 Task: Search one way flight ticket for 2 adults, 4 children and 1 infant on lap in business from Jacksonville: Albert J. Ellis Airport to Indianapolis: Indianapolis International Airport on 8-5-2023. Choice of flights is Alaska. Number of bags: 1 carry on bag. Price is upto 73000. Outbound departure time preference is 15:15.
Action: Mouse moved to (275, 262)
Screenshot: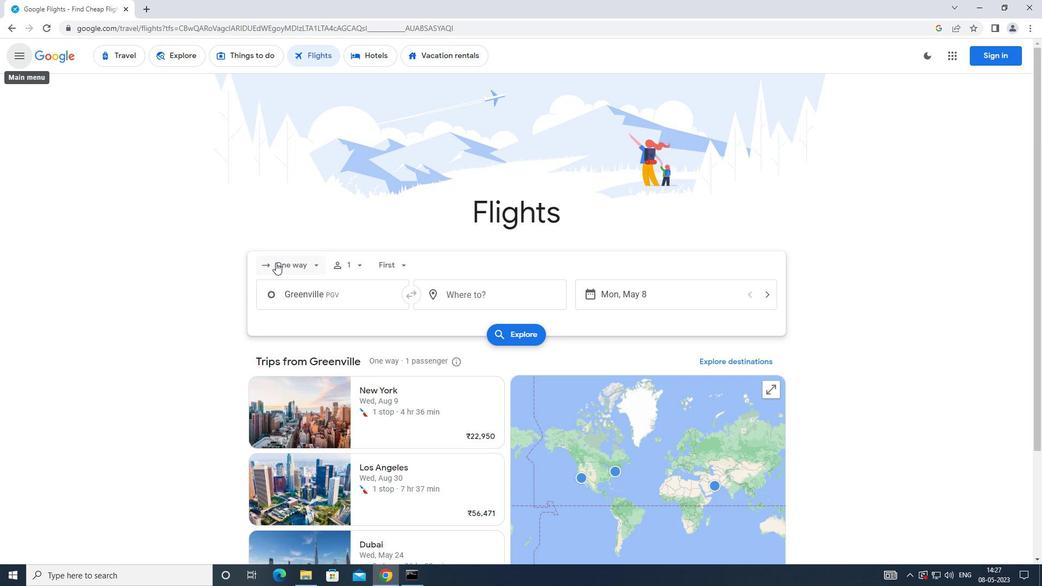 
Action: Mouse pressed left at (275, 262)
Screenshot: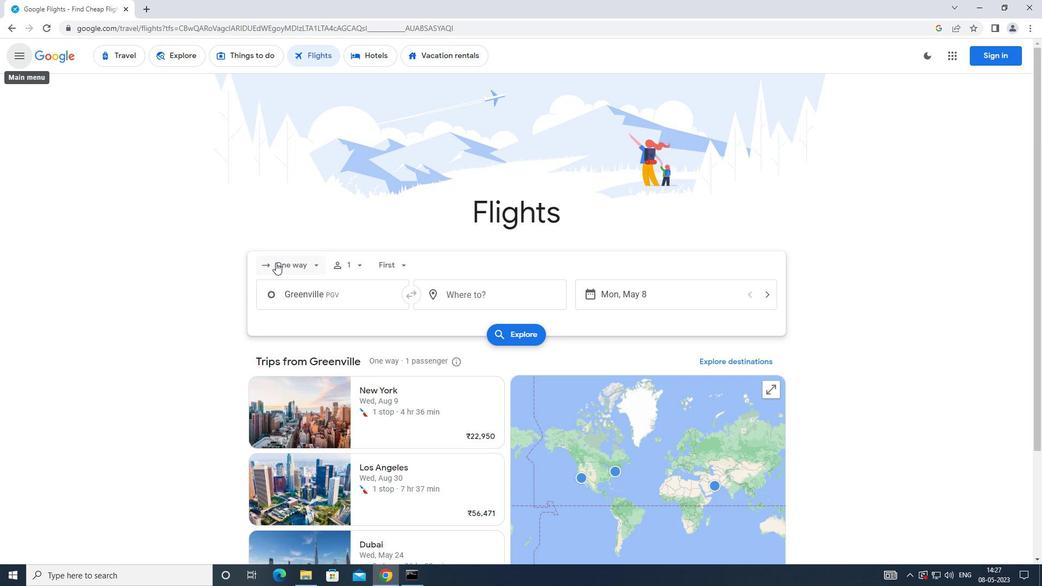 
Action: Mouse moved to (281, 314)
Screenshot: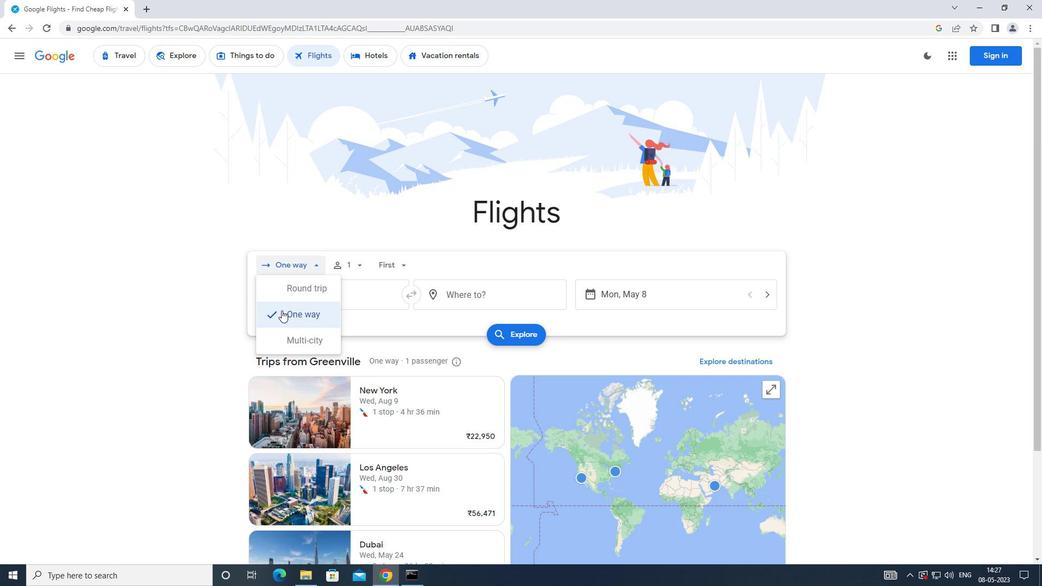 
Action: Mouse pressed left at (281, 314)
Screenshot: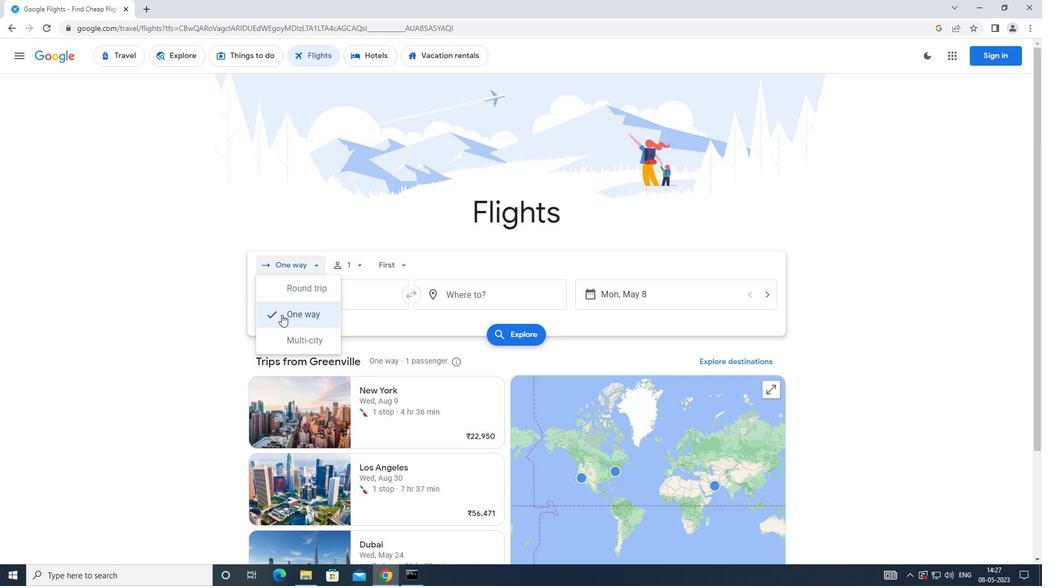 
Action: Mouse moved to (352, 267)
Screenshot: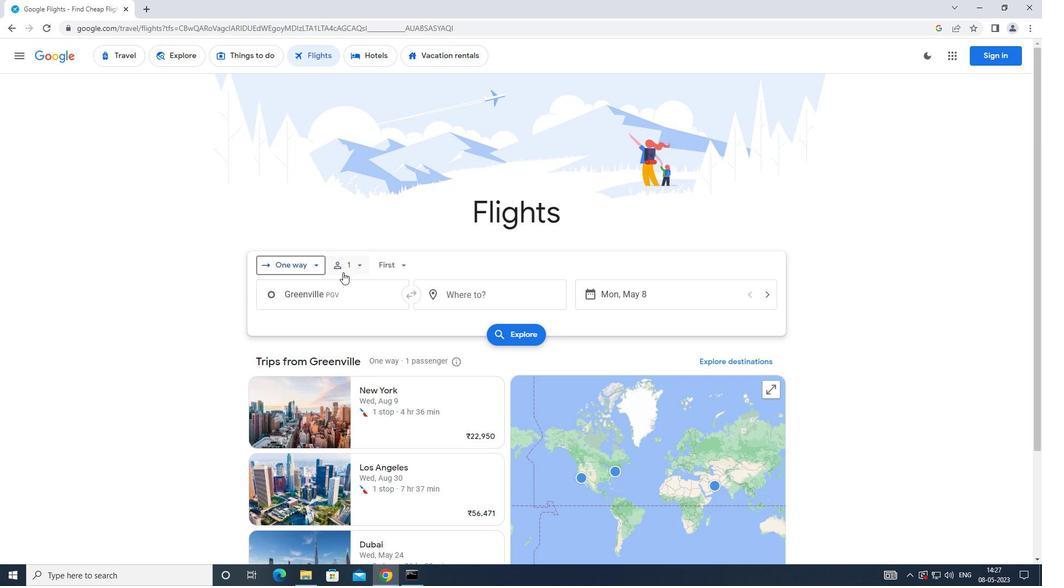 
Action: Mouse pressed left at (352, 267)
Screenshot: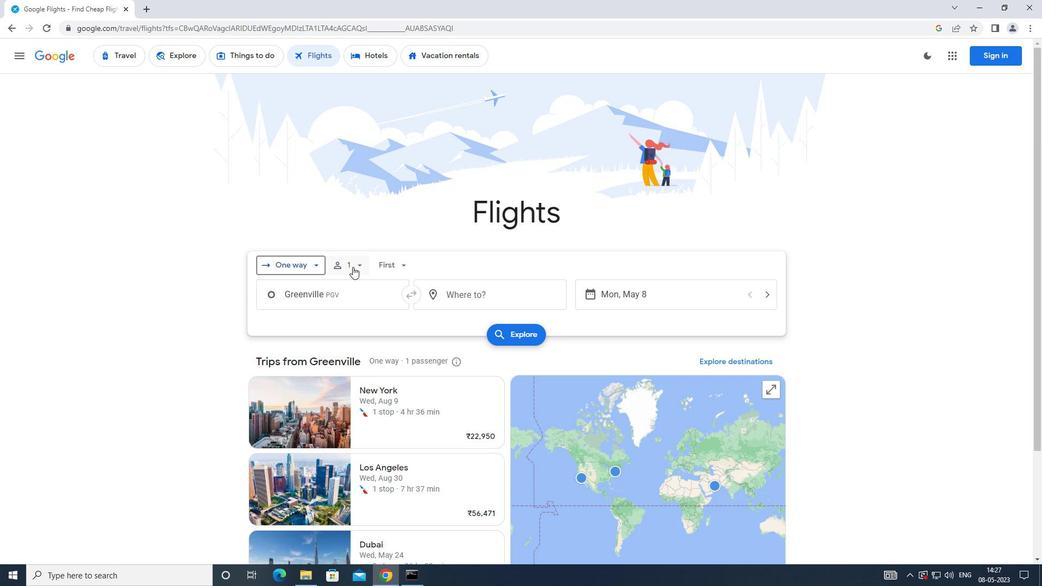 
Action: Mouse moved to (442, 296)
Screenshot: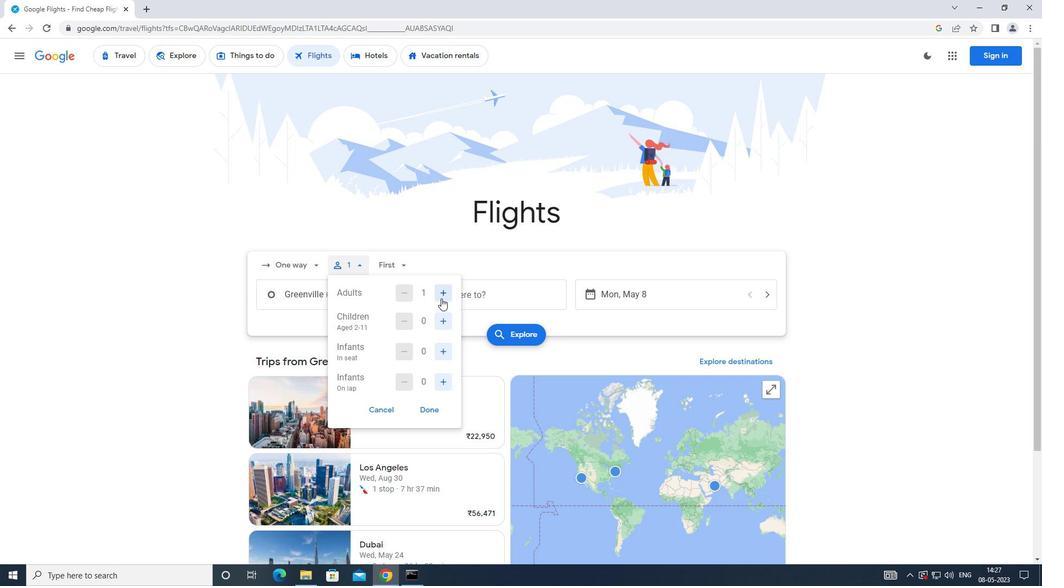 
Action: Mouse pressed left at (442, 296)
Screenshot: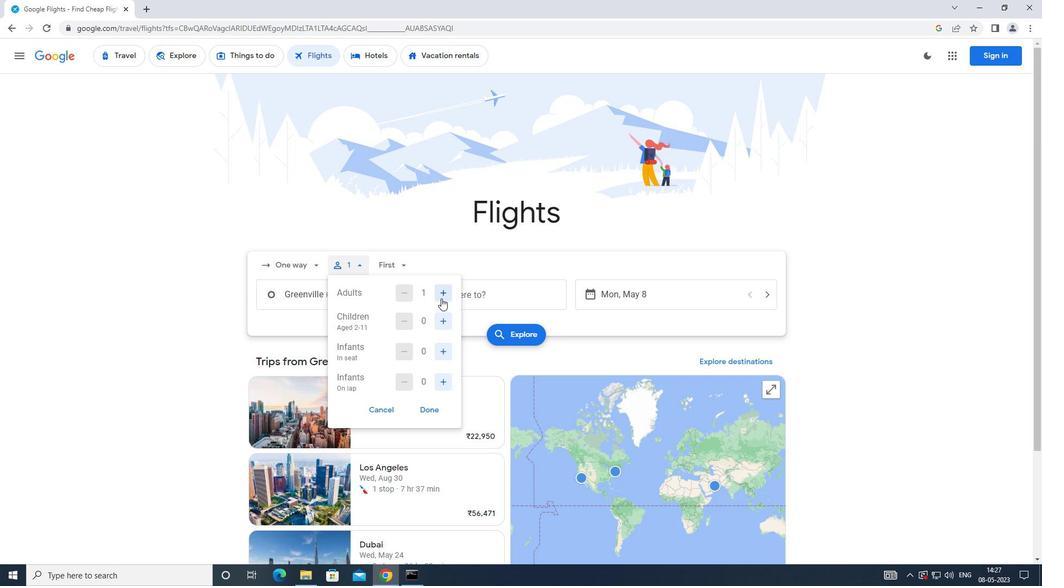 
Action: Mouse moved to (441, 324)
Screenshot: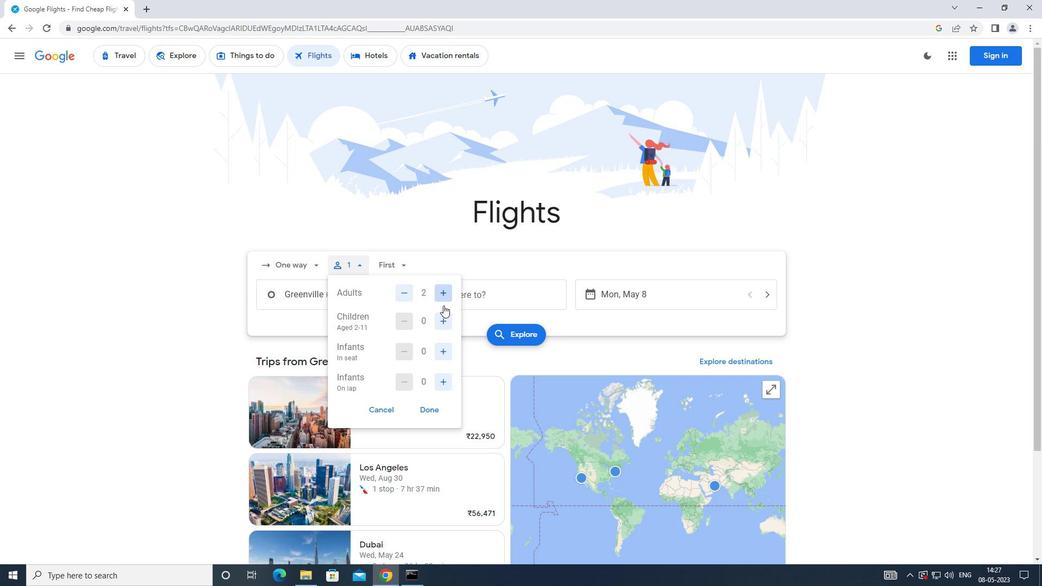 
Action: Mouse pressed left at (441, 324)
Screenshot: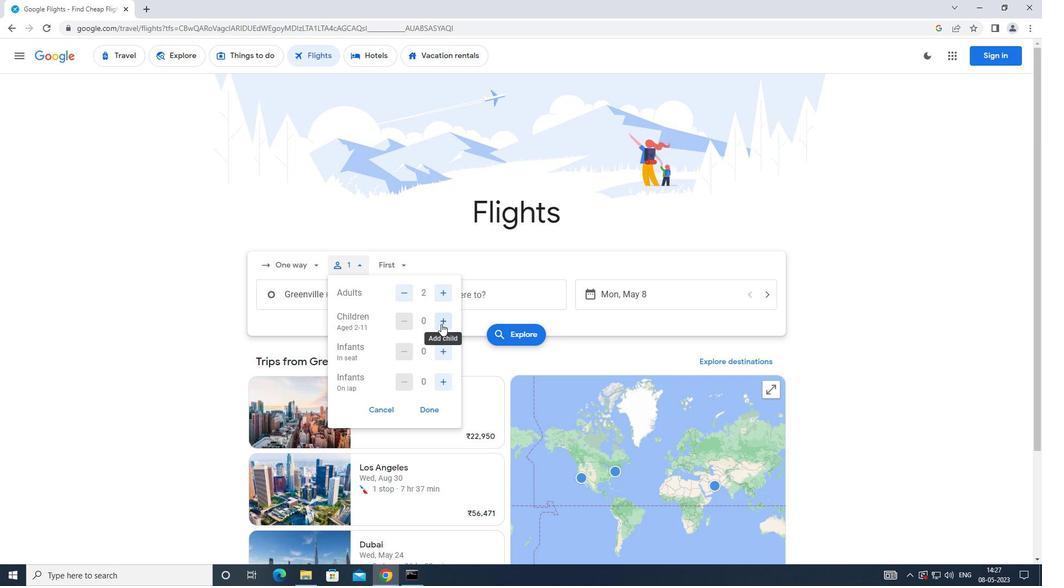 
Action: Mouse pressed left at (441, 324)
Screenshot: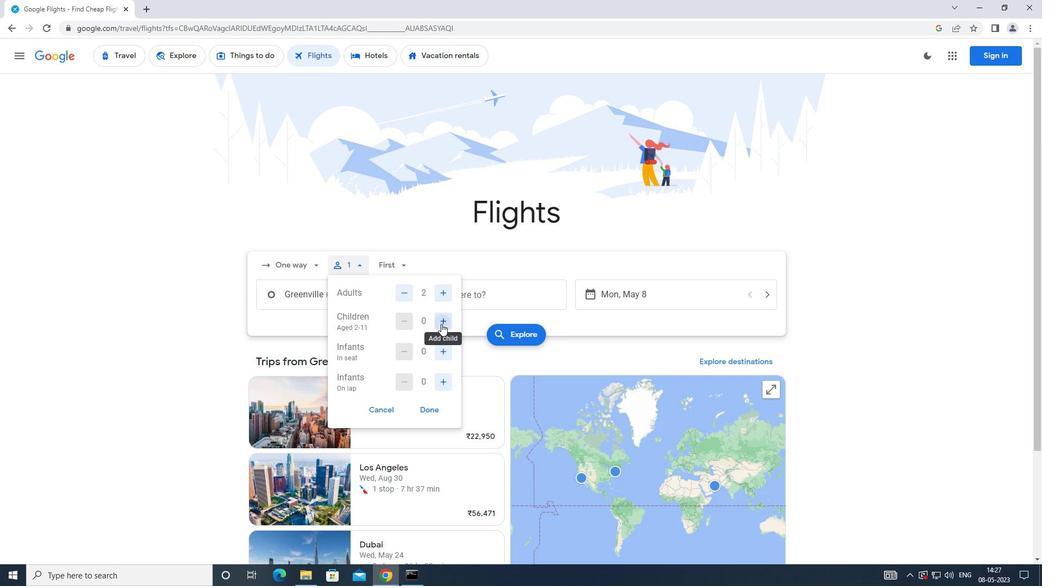 
Action: Mouse pressed left at (441, 324)
Screenshot: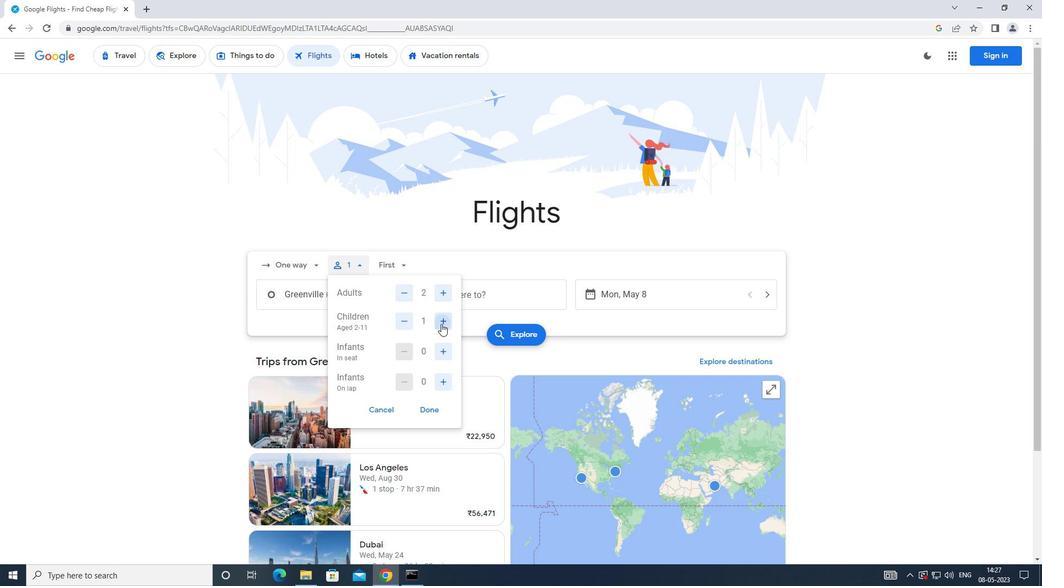
Action: Mouse pressed left at (441, 324)
Screenshot: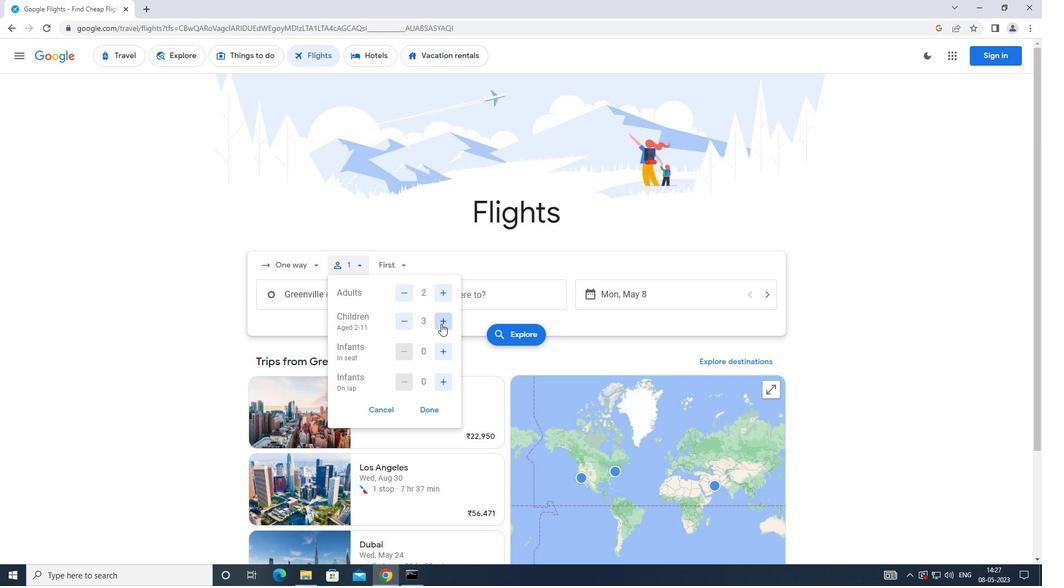 
Action: Mouse moved to (443, 349)
Screenshot: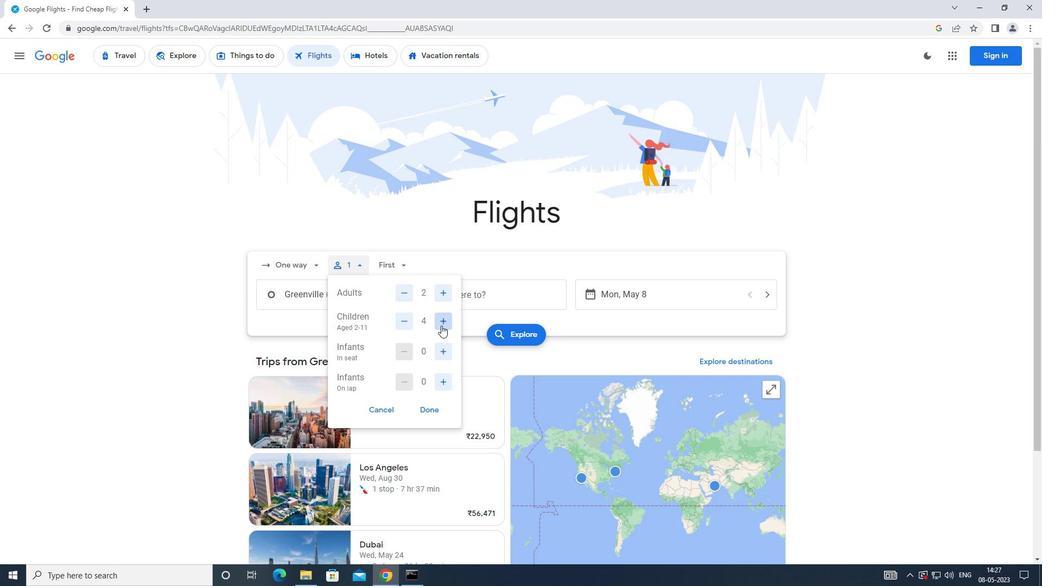 
Action: Mouse pressed left at (443, 349)
Screenshot: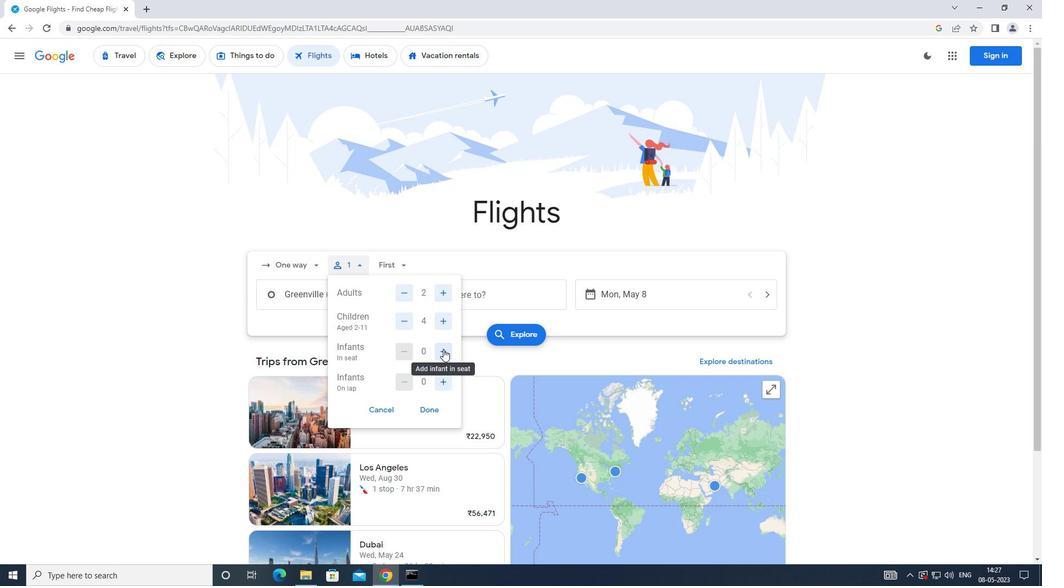 
Action: Mouse moved to (432, 406)
Screenshot: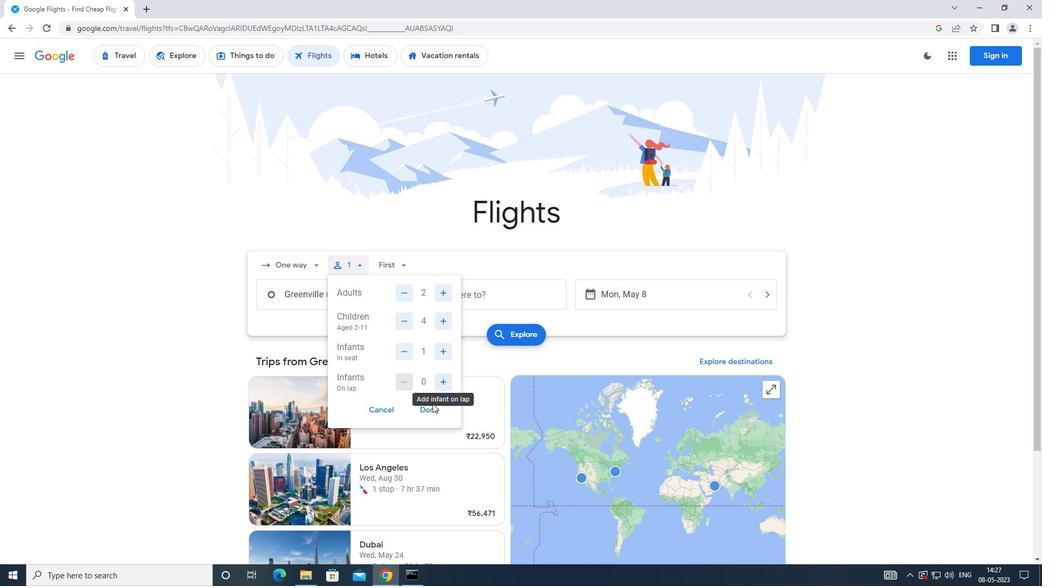 
Action: Mouse pressed left at (432, 406)
Screenshot: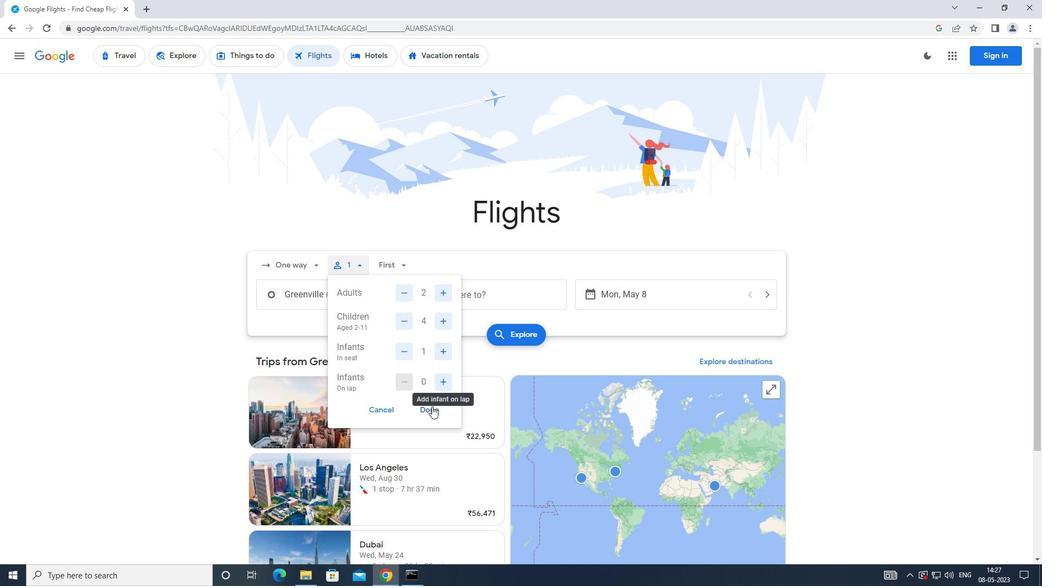 
Action: Mouse moved to (394, 273)
Screenshot: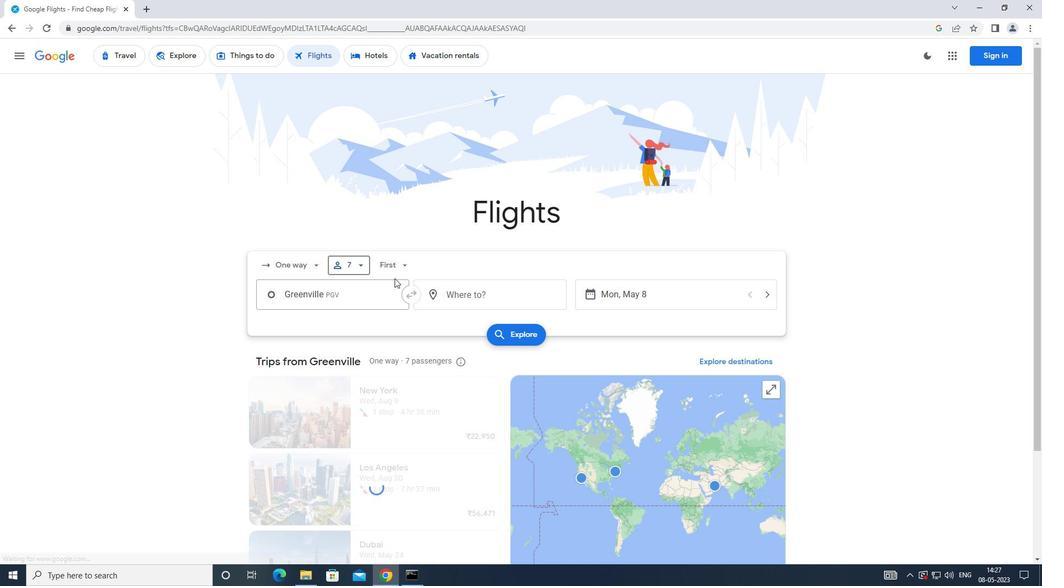 
Action: Mouse pressed left at (394, 273)
Screenshot: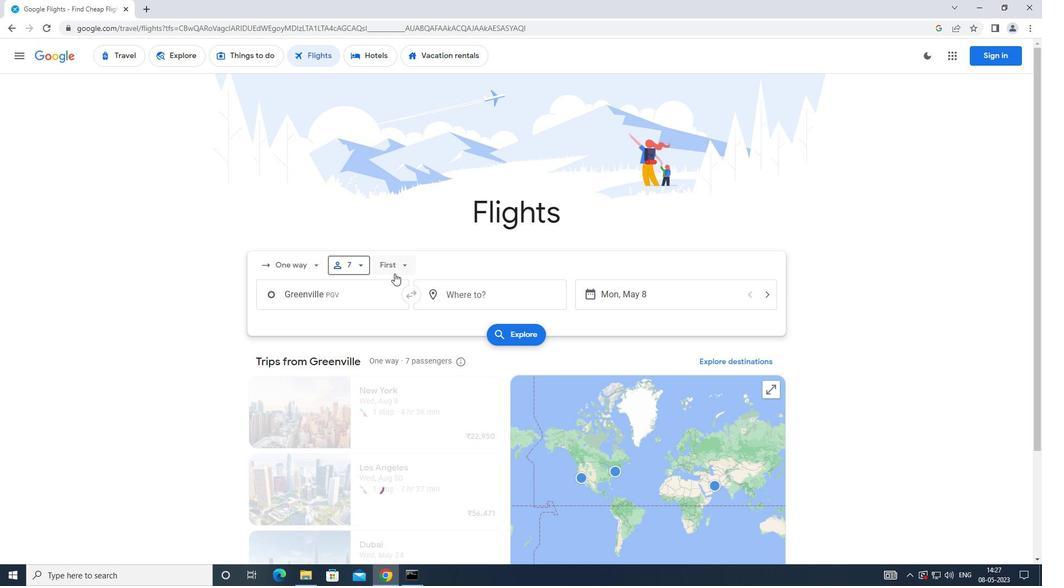 
Action: Mouse moved to (407, 344)
Screenshot: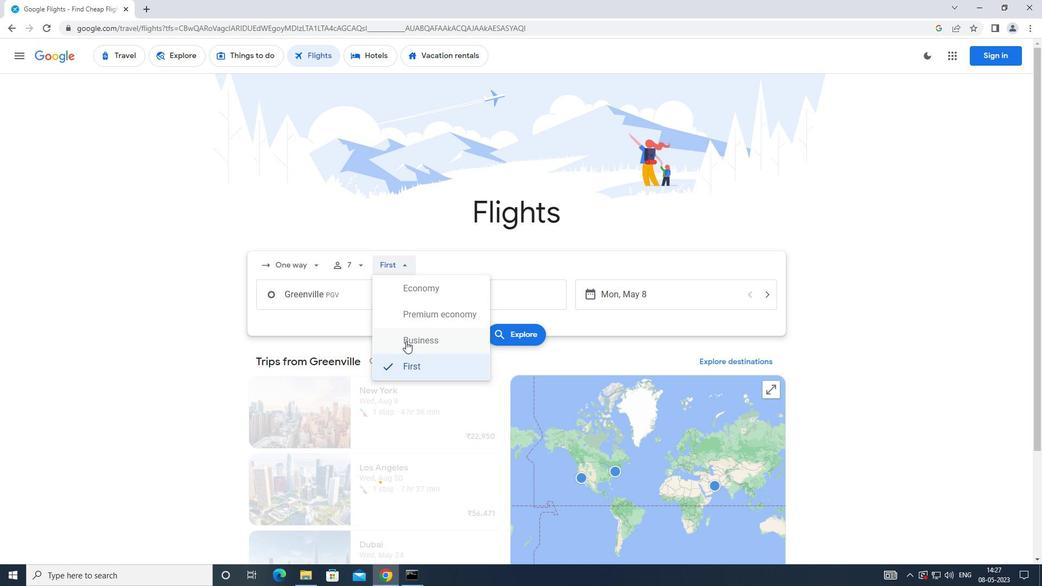 
Action: Mouse pressed left at (407, 344)
Screenshot: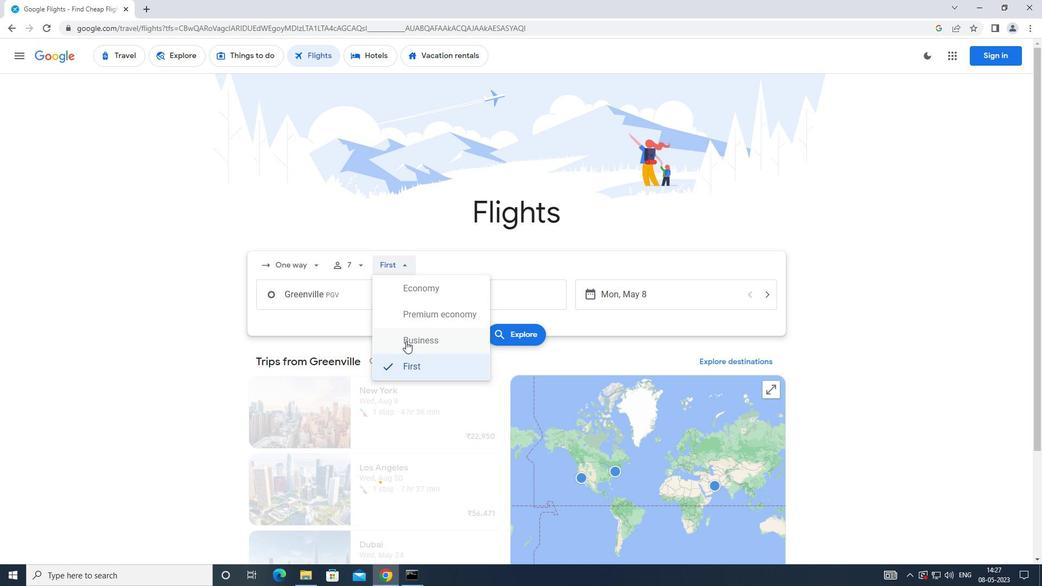 
Action: Mouse moved to (364, 300)
Screenshot: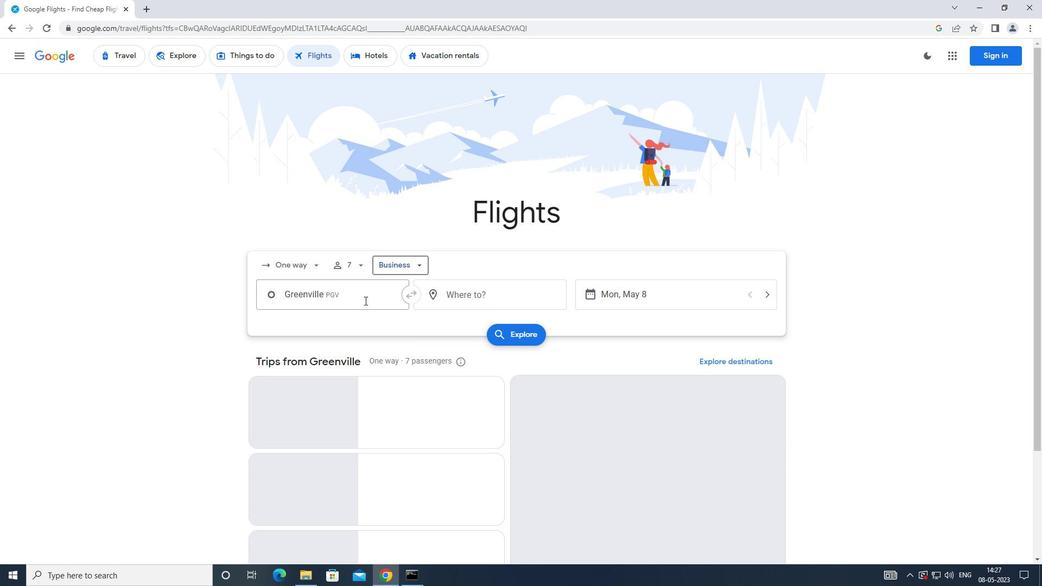 
Action: Mouse pressed left at (364, 300)
Screenshot: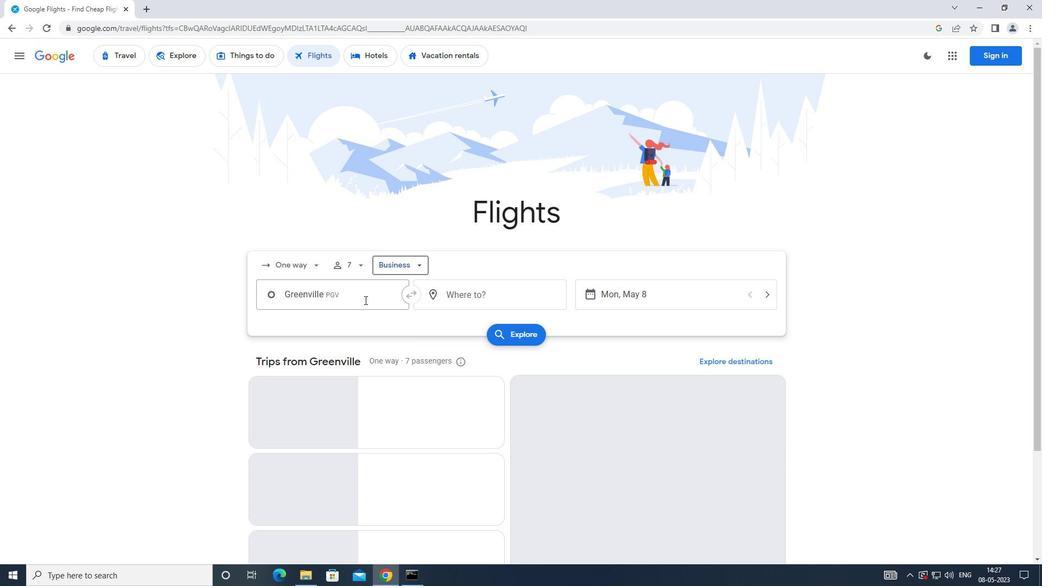 
Action: Key pressed <Key.caps_lock>a<Key.caps_lock>lbert<Key.space><Key.caps_lock>j<Key.caps_lock>.
Screenshot: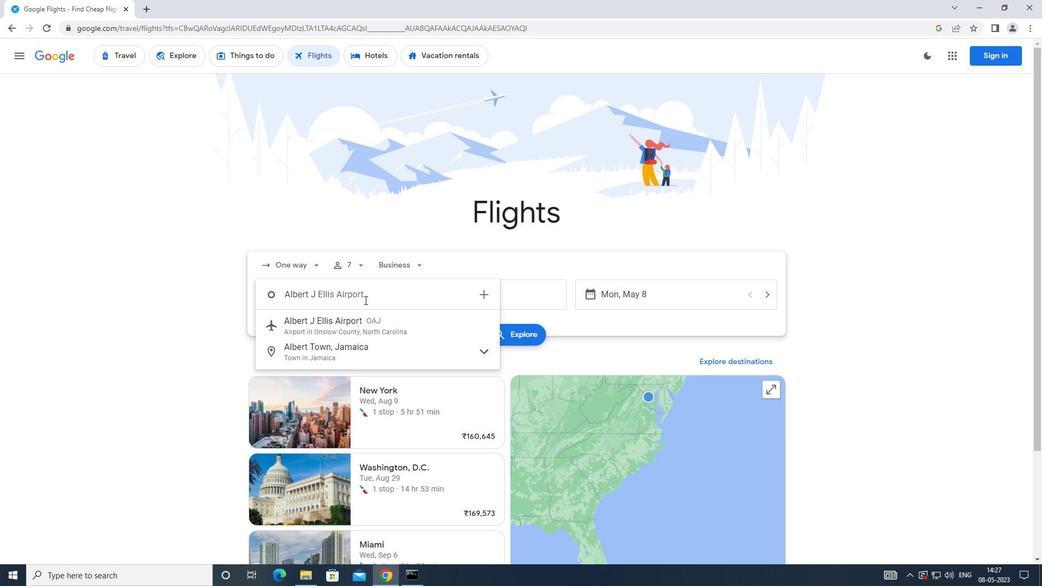 
Action: Mouse moved to (361, 320)
Screenshot: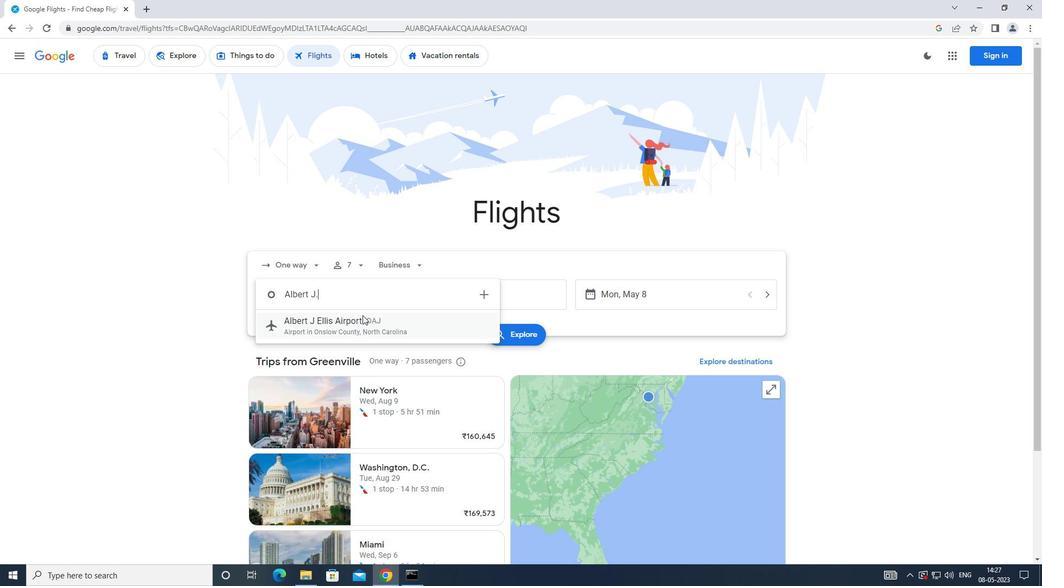 
Action: Mouse pressed left at (361, 320)
Screenshot: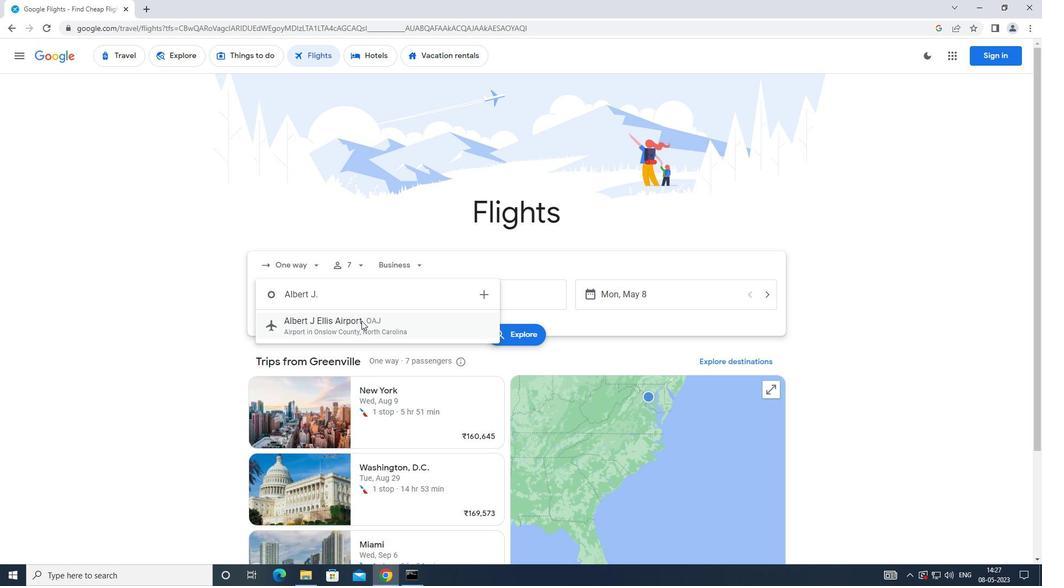 
Action: Mouse moved to (445, 287)
Screenshot: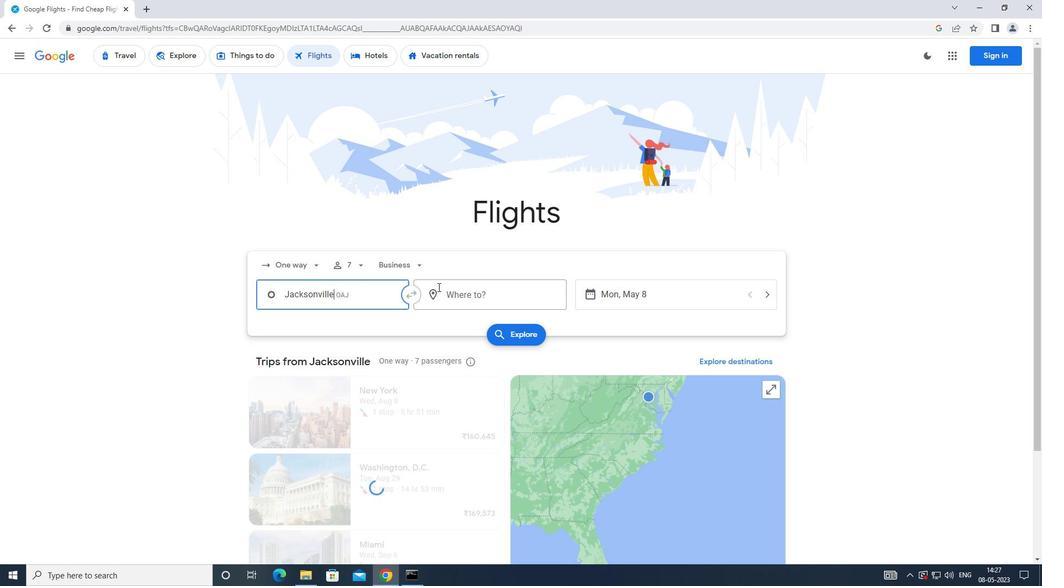 
Action: Mouse pressed left at (445, 287)
Screenshot: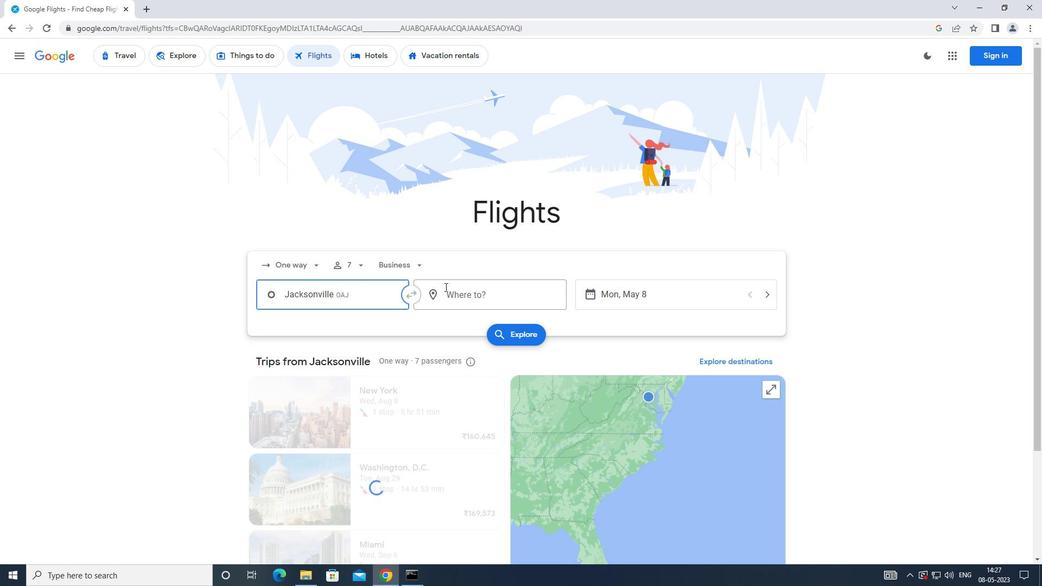 
Action: Mouse moved to (422, 317)
Screenshot: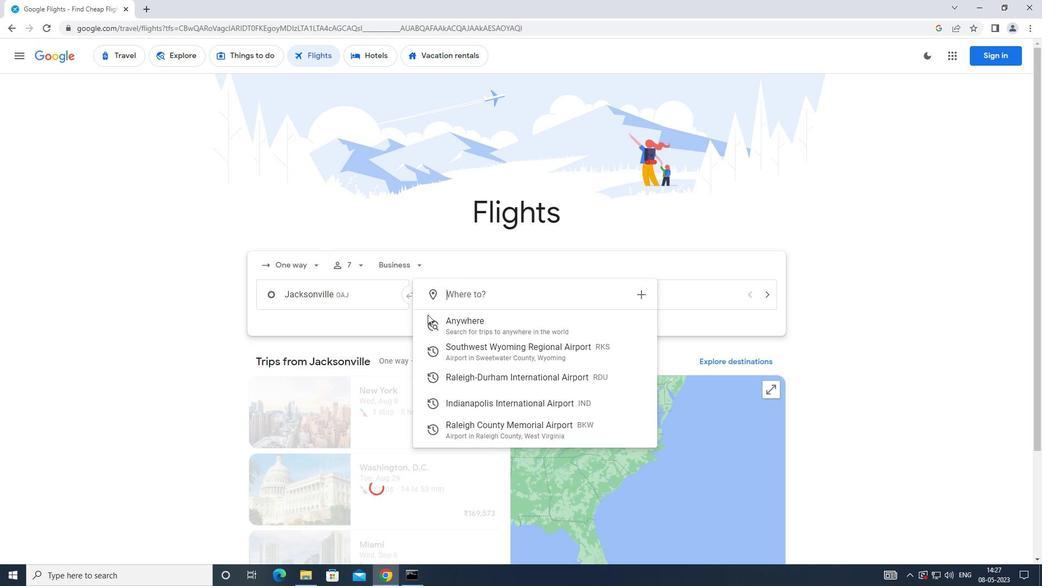 
Action: Key pressed <Key.caps_lock>i<Key.caps_lock>ndianapolis
Screenshot: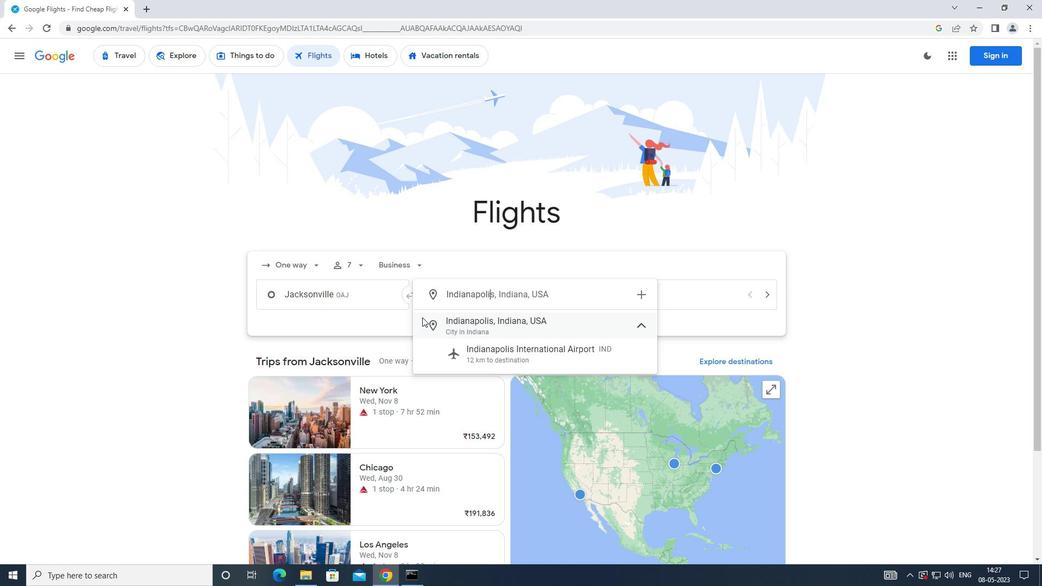 
Action: Mouse moved to (465, 351)
Screenshot: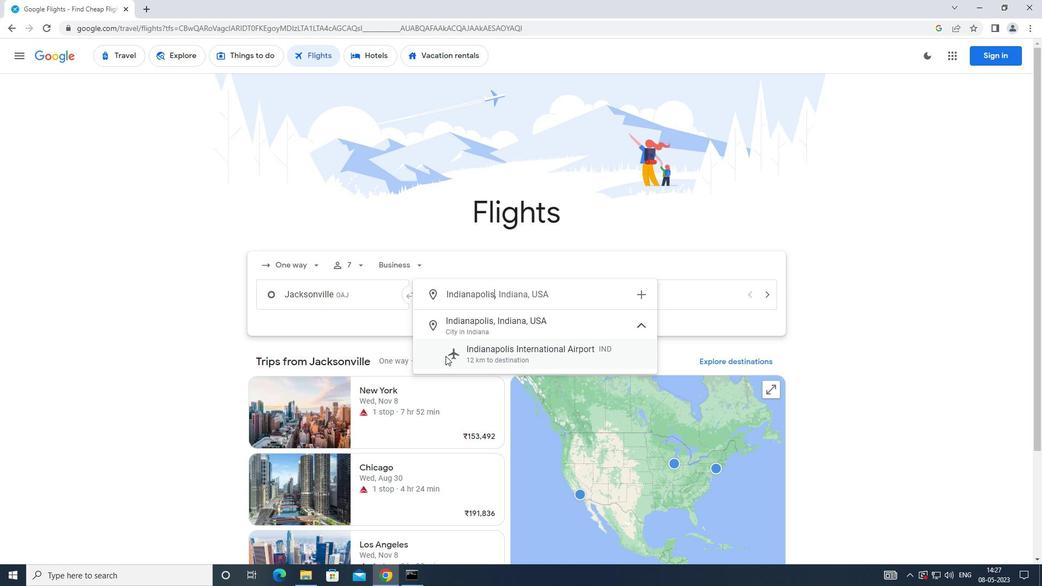 
Action: Mouse pressed left at (465, 351)
Screenshot: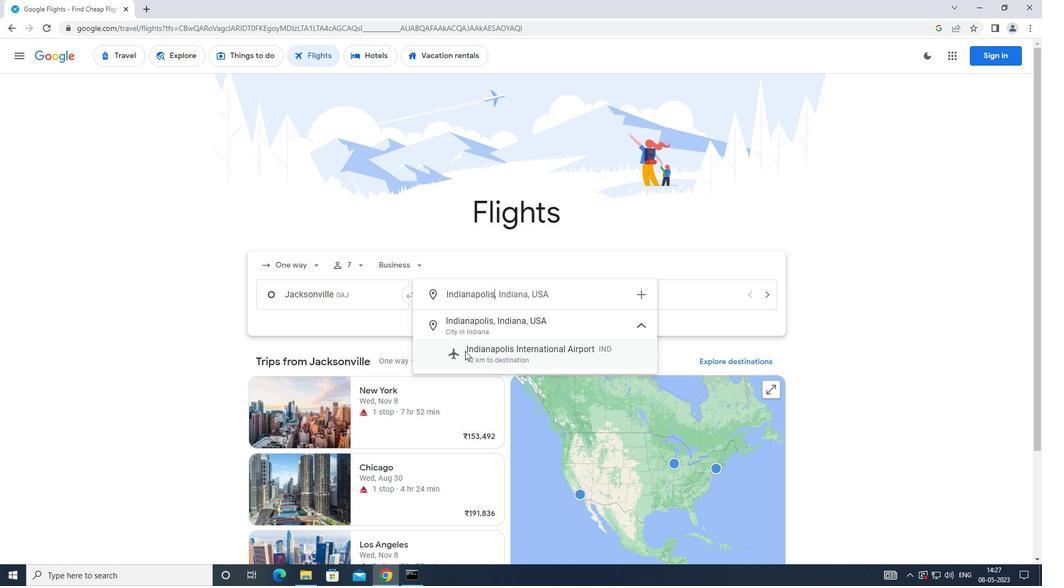 
Action: Mouse moved to (637, 299)
Screenshot: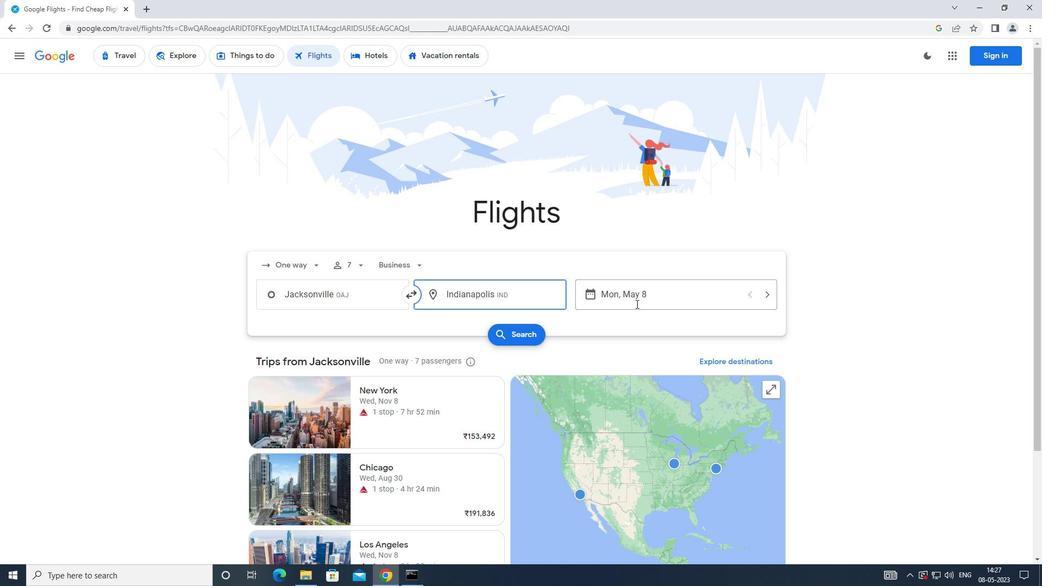 
Action: Mouse pressed left at (637, 299)
Screenshot: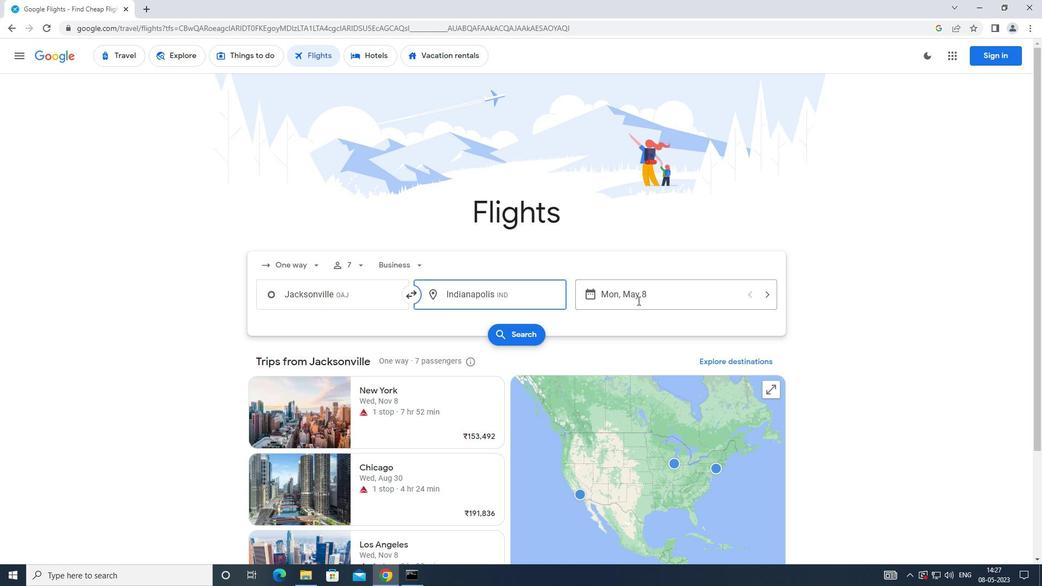 
Action: Mouse moved to (417, 395)
Screenshot: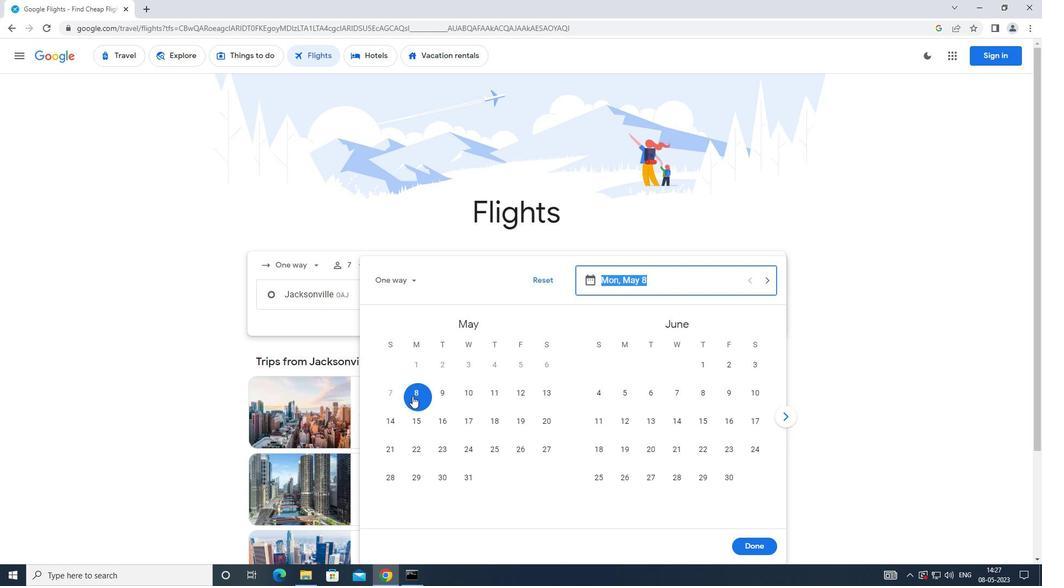 
Action: Mouse pressed left at (417, 395)
Screenshot: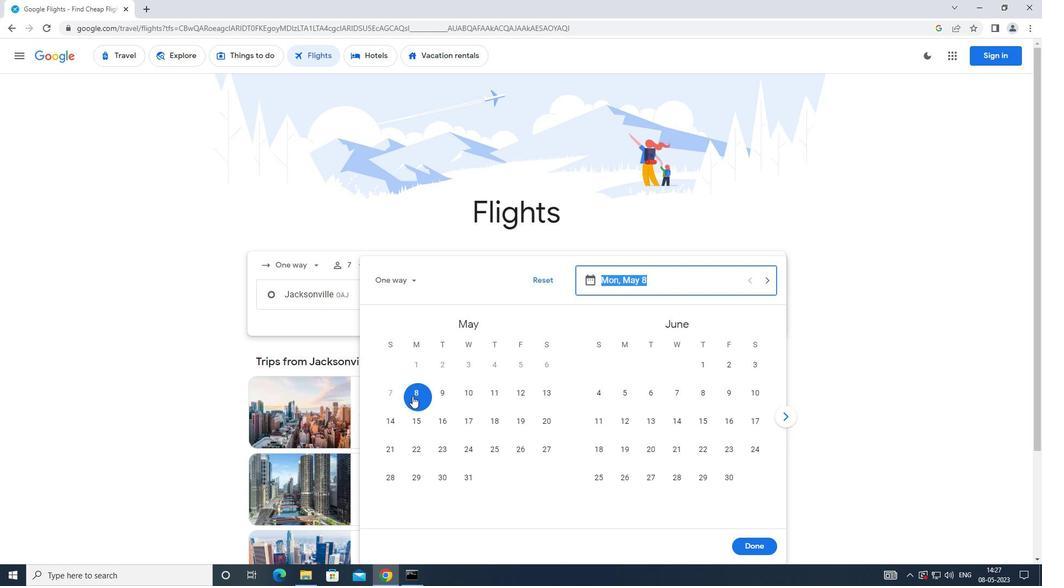 
Action: Mouse moved to (744, 547)
Screenshot: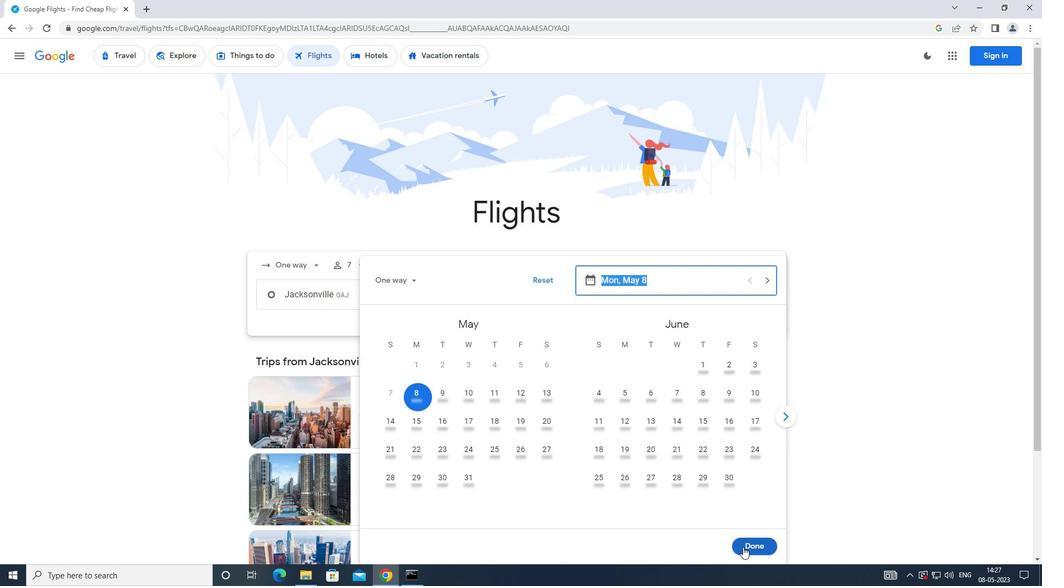 
Action: Mouse pressed left at (744, 547)
Screenshot: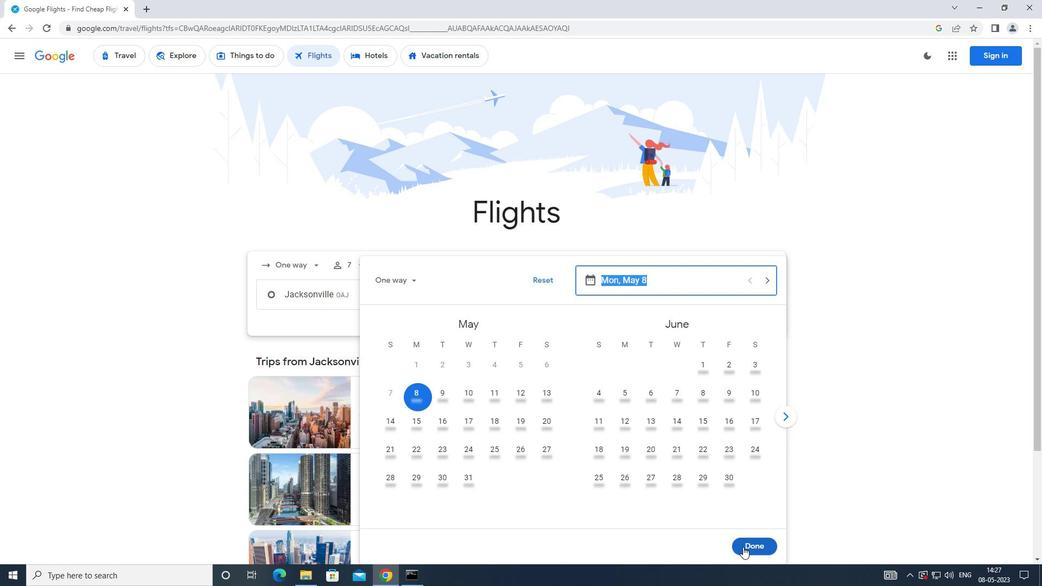 
Action: Mouse moved to (523, 333)
Screenshot: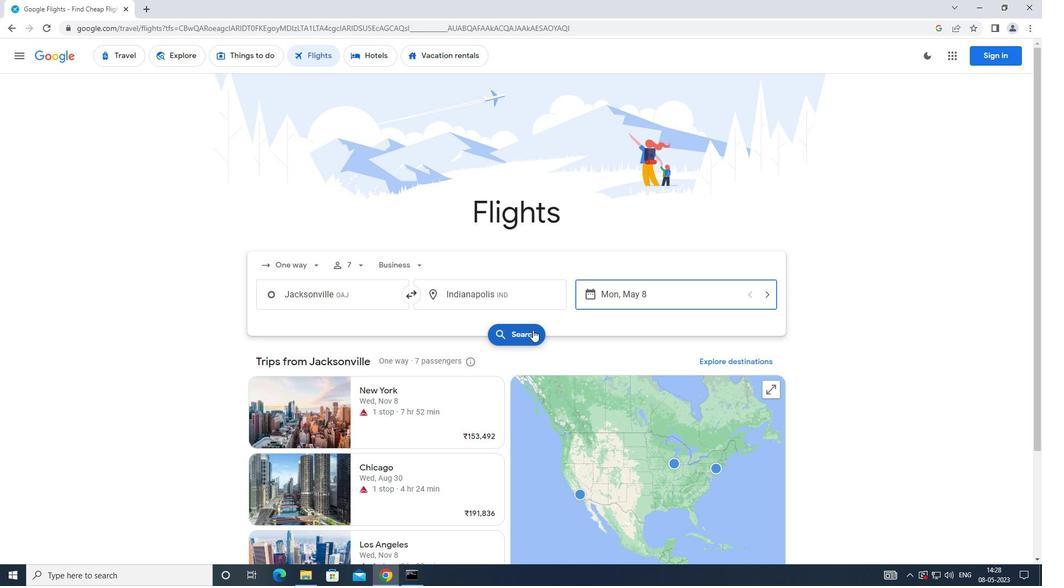 
Action: Mouse pressed left at (523, 333)
Screenshot: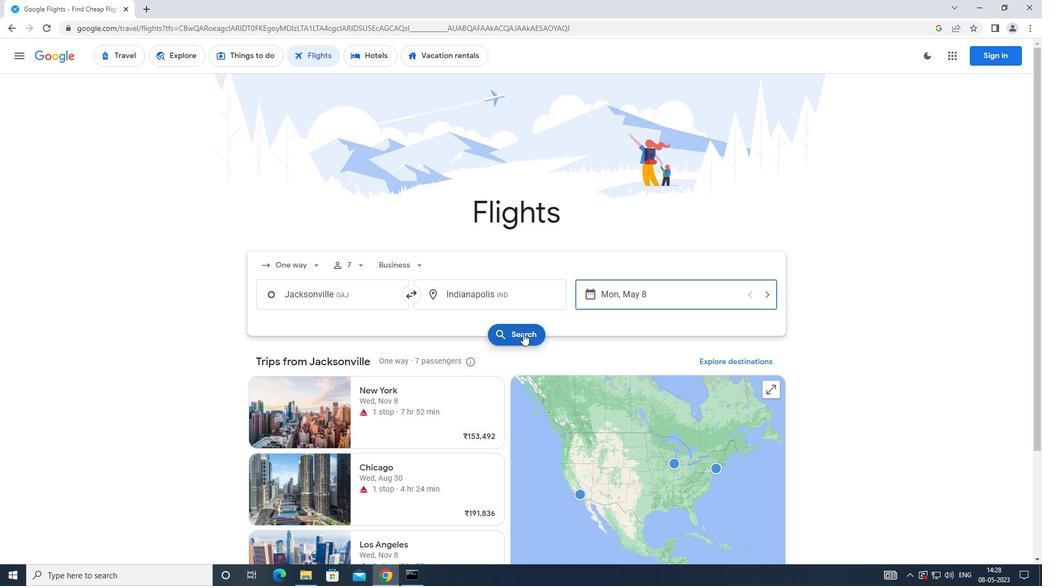 
Action: Mouse moved to (285, 158)
Screenshot: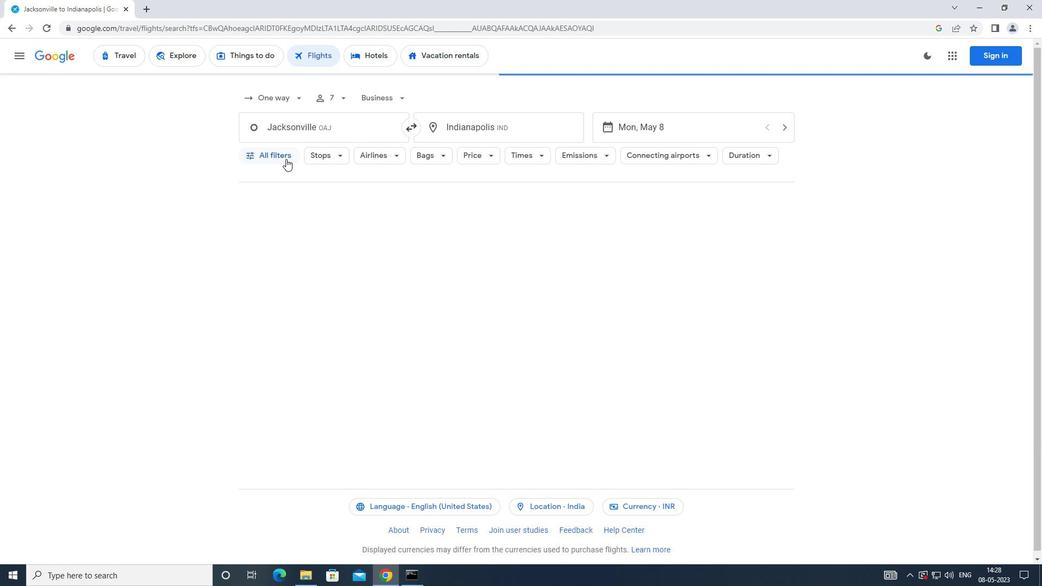 
Action: Mouse pressed left at (285, 158)
Screenshot: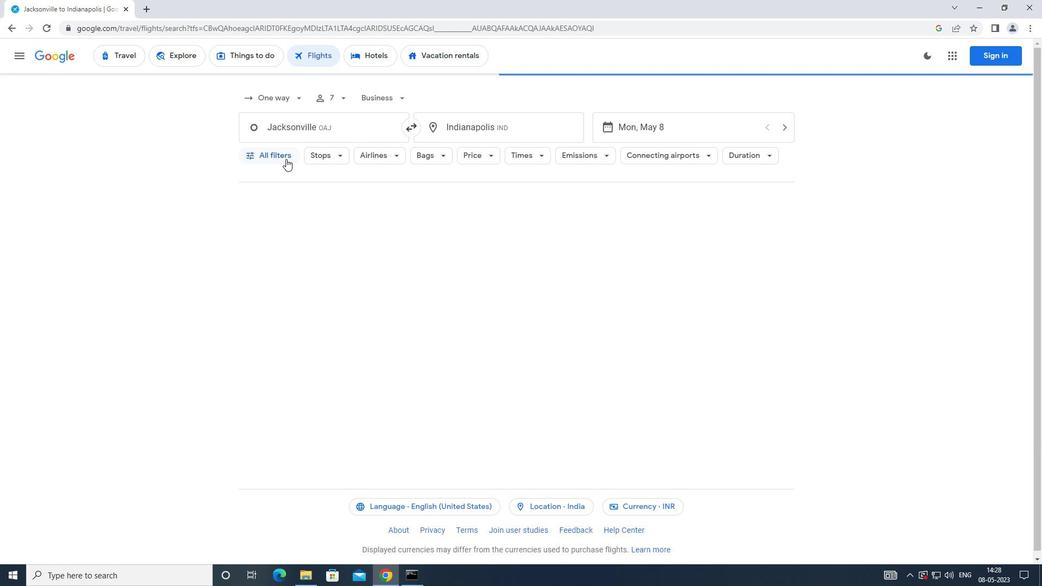 
Action: Mouse moved to (398, 380)
Screenshot: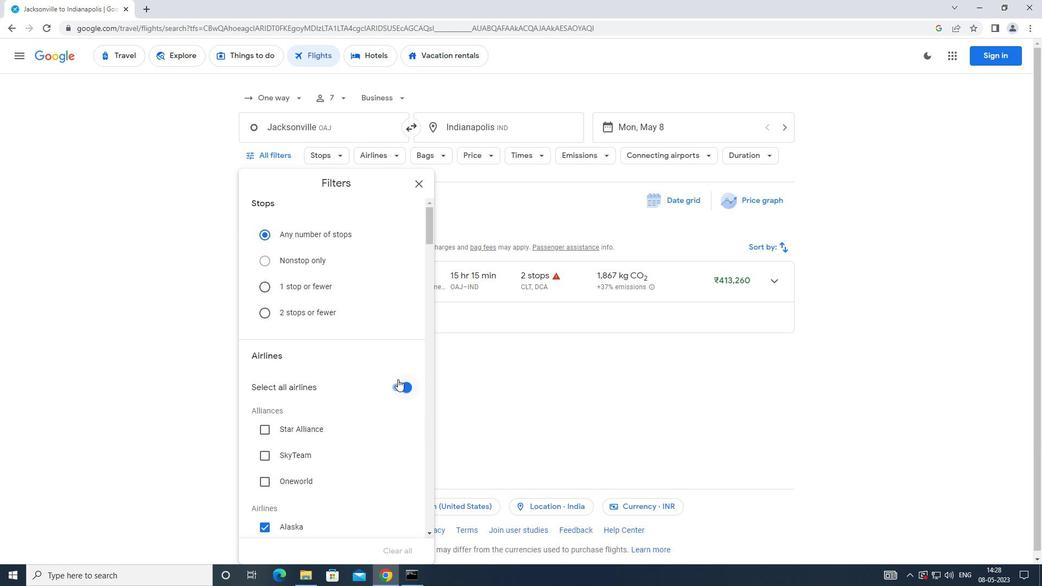 
Action: Mouse pressed left at (398, 380)
Screenshot: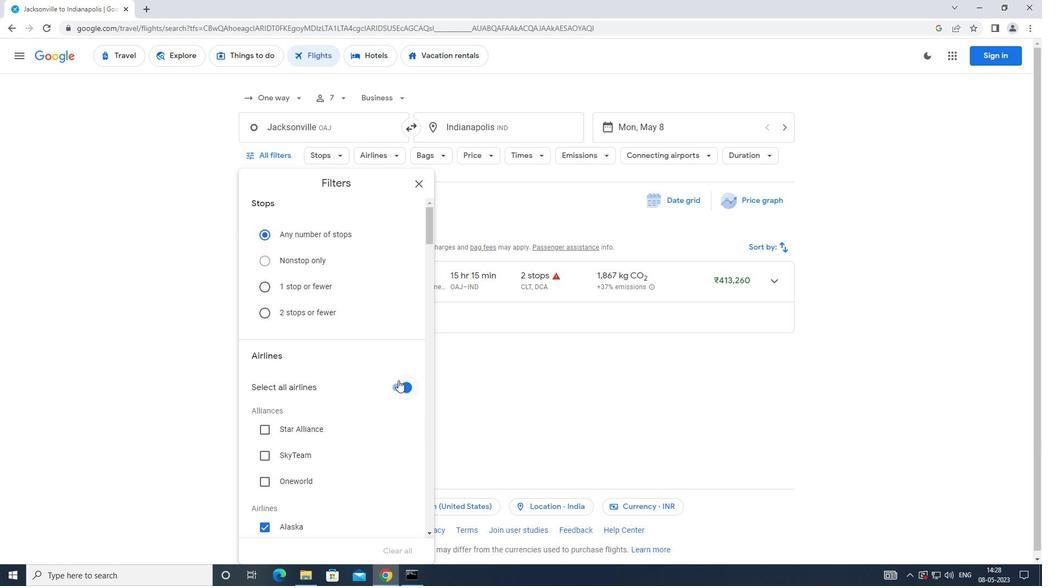 
Action: Mouse moved to (399, 388)
Screenshot: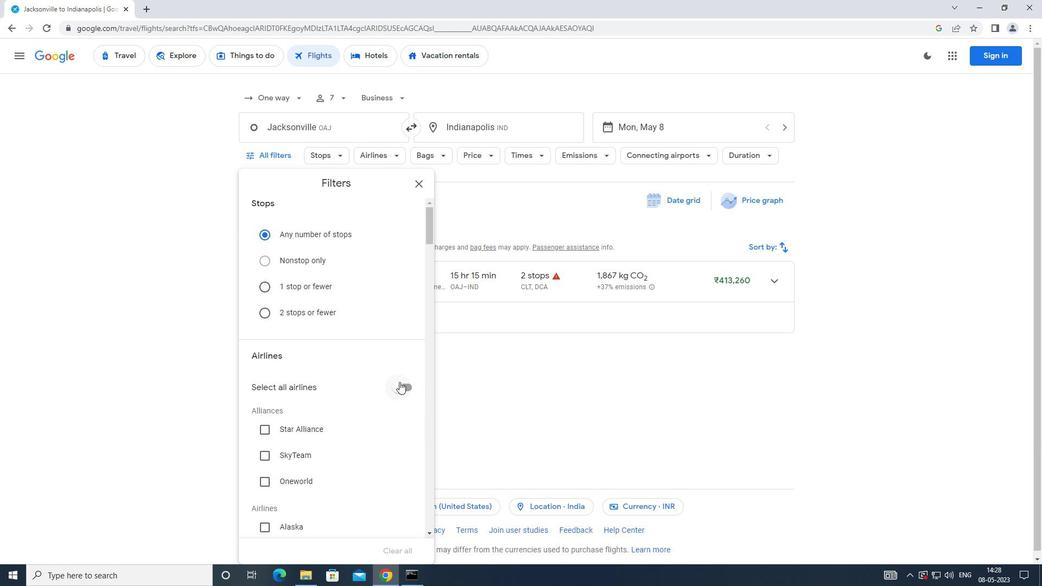
Action: Mouse scrolled (399, 387) with delta (0, 0)
Screenshot: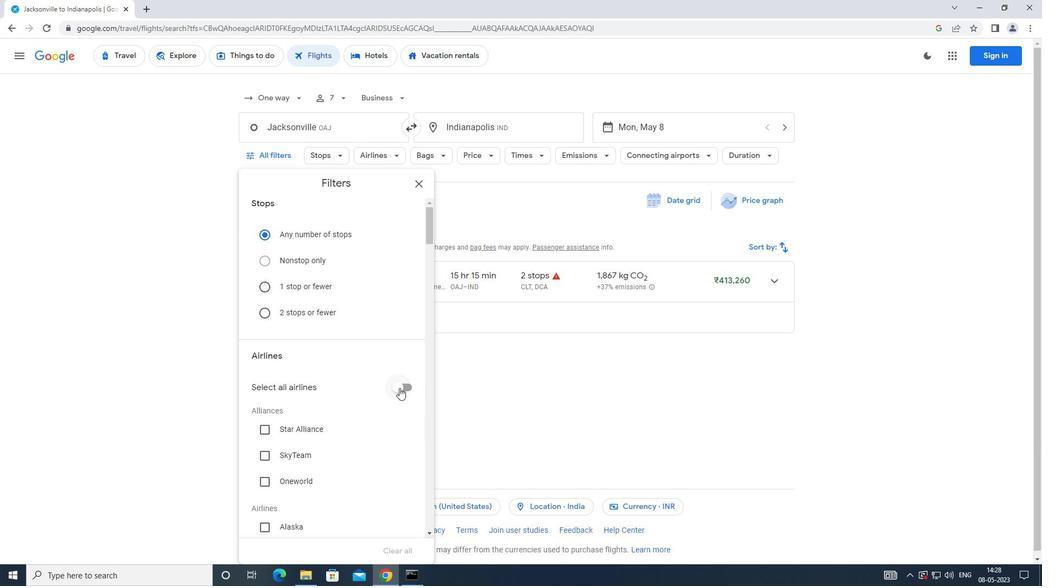 
Action: Mouse scrolled (399, 387) with delta (0, 0)
Screenshot: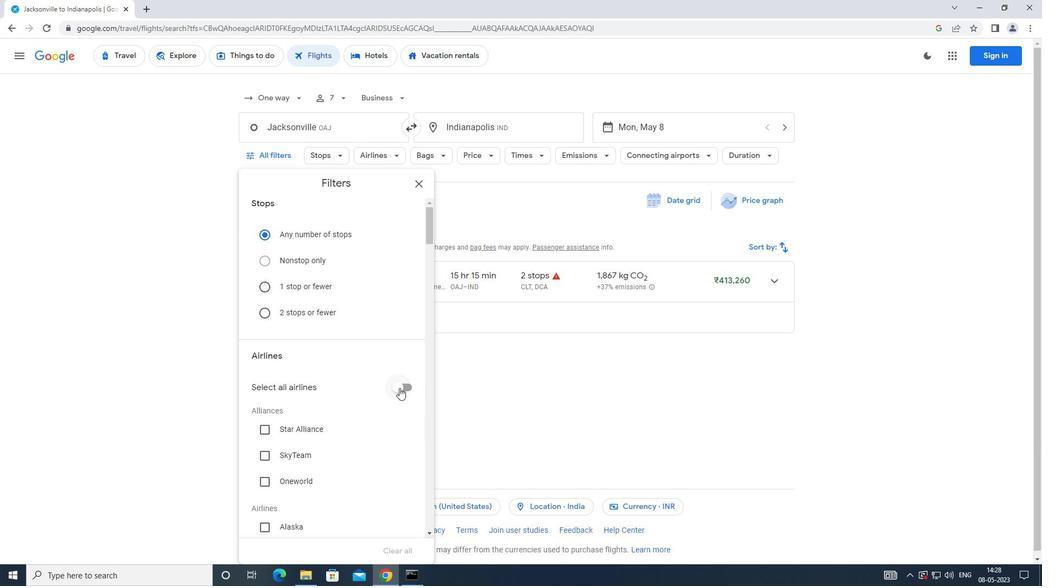 
Action: Mouse scrolled (399, 387) with delta (0, 0)
Screenshot: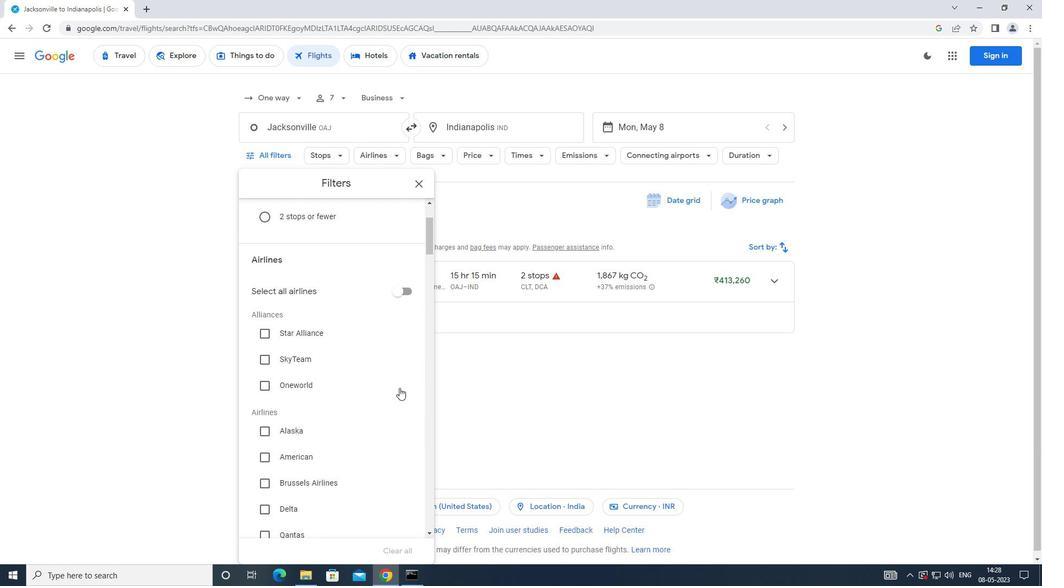 
Action: Mouse moved to (270, 360)
Screenshot: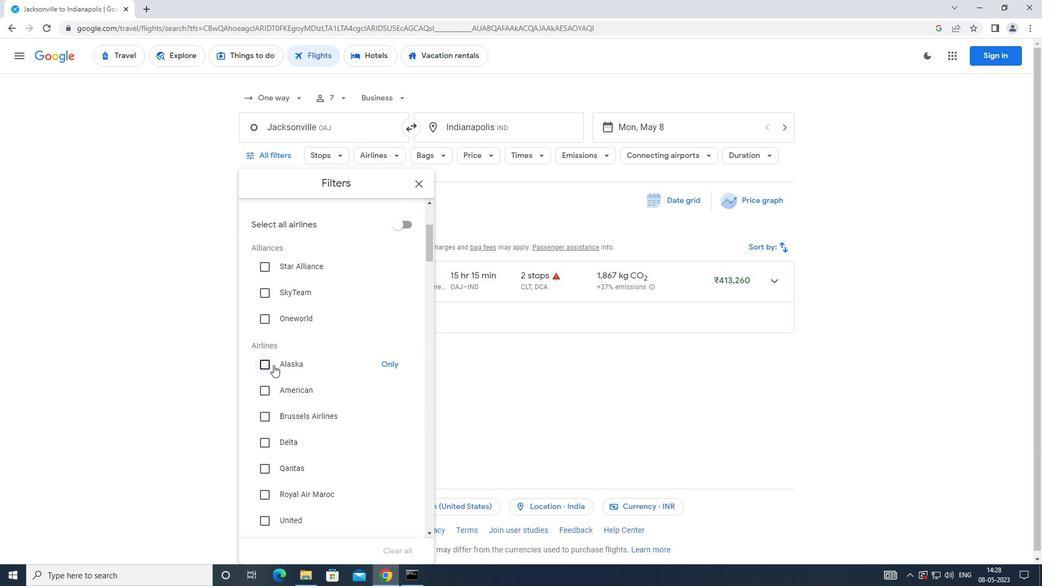 
Action: Mouse pressed left at (270, 360)
Screenshot: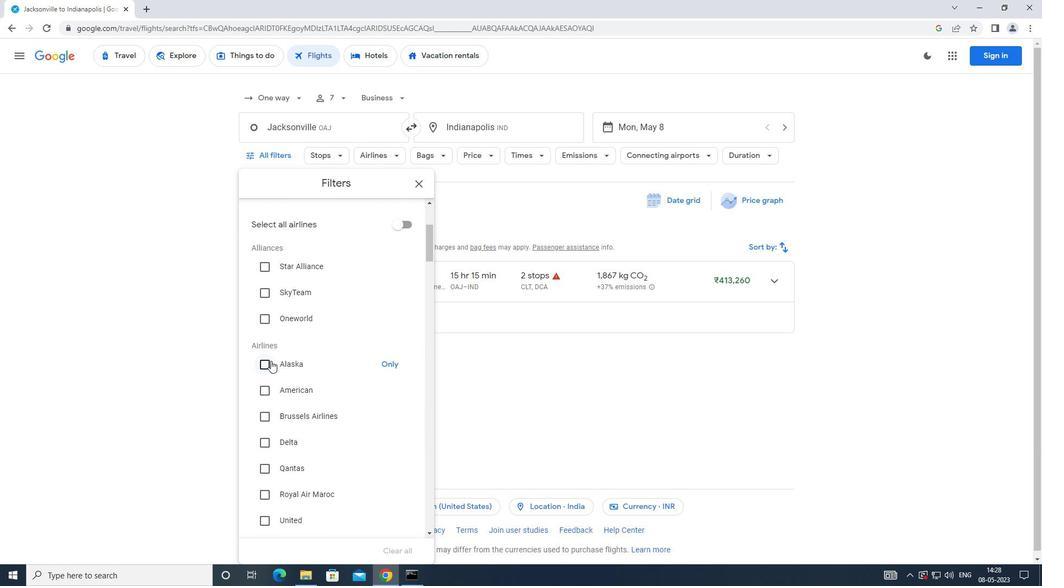 
Action: Mouse moved to (327, 365)
Screenshot: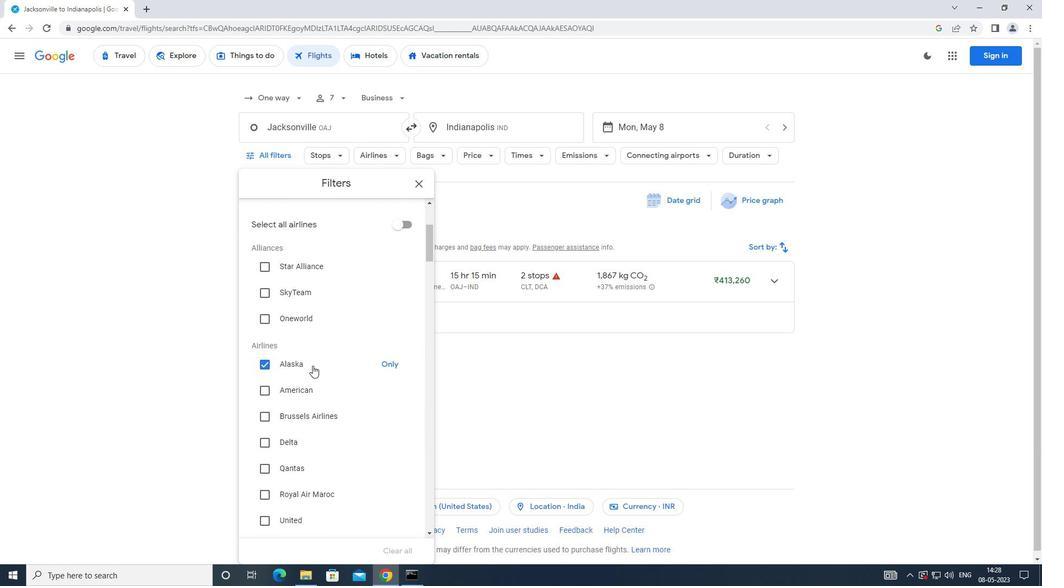 
Action: Mouse scrolled (327, 364) with delta (0, 0)
Screenshot: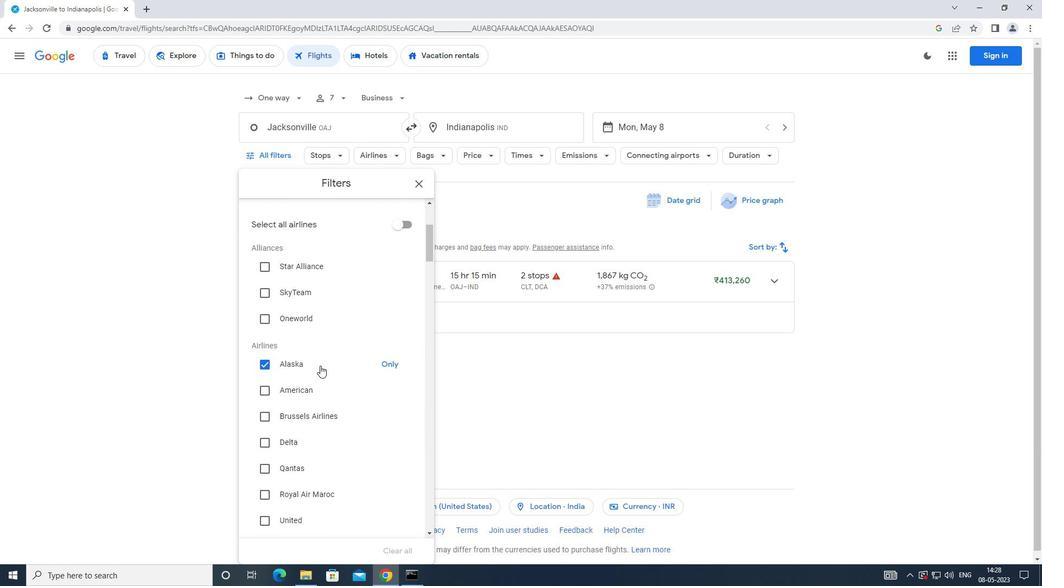 
Action: Mouse scrolled (327, 364) with delta (0, 0)
Screenshot: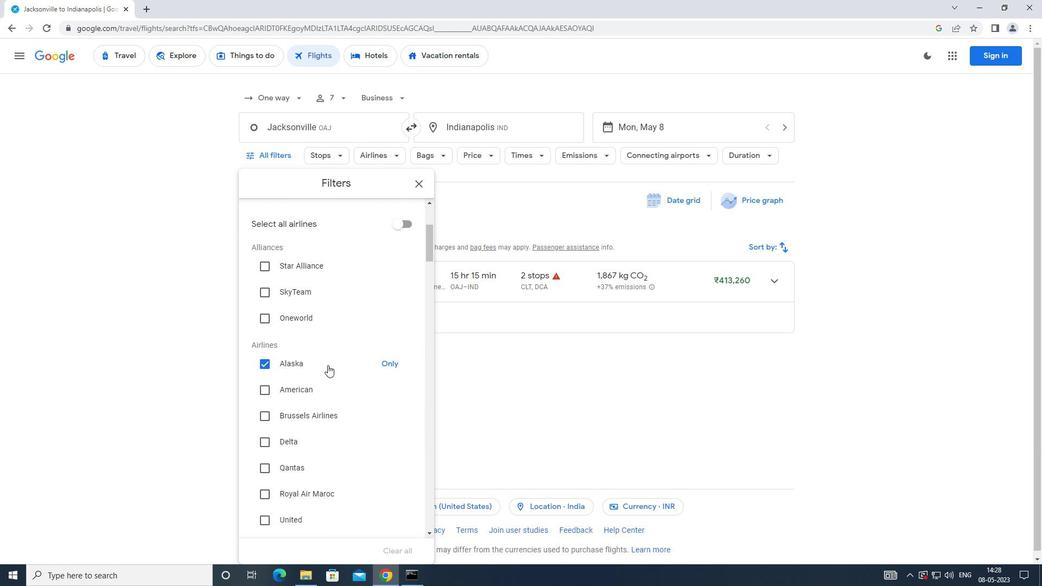 
Action: Mouse scrolled (327, 364) with delta (0, 0)
Screenshot: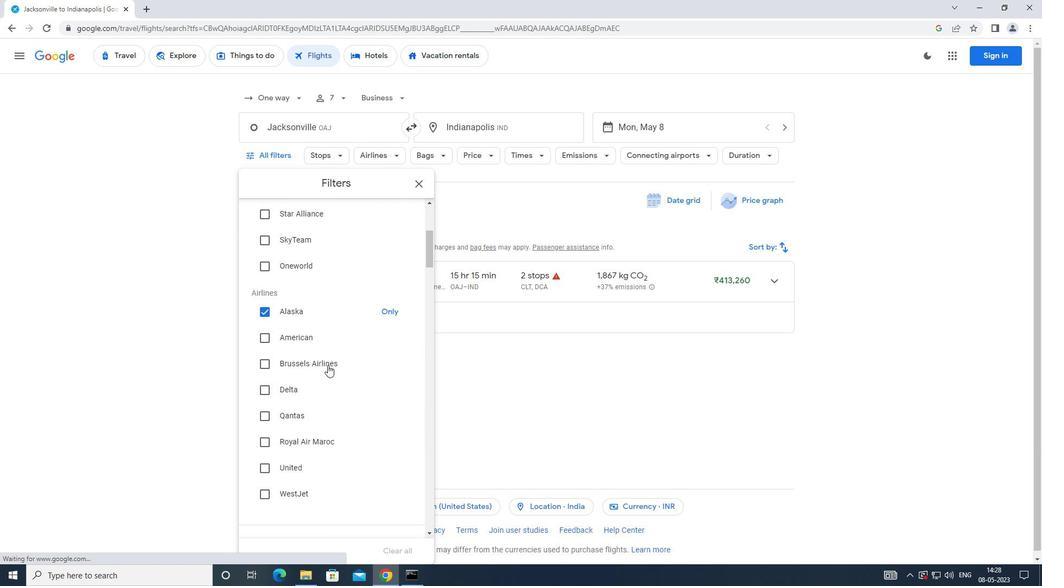 
Action: Mouse scrolled (327, 364) with delta (0, 0)
Screenshot: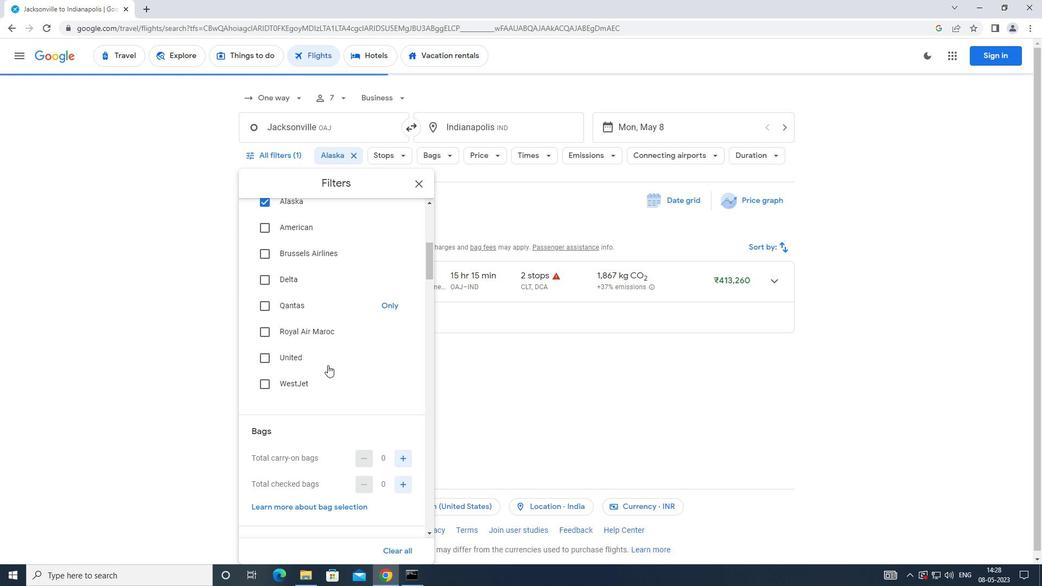 
Action: Mouse scrolled (327, 364) with delta (0, 0)
Screenshot: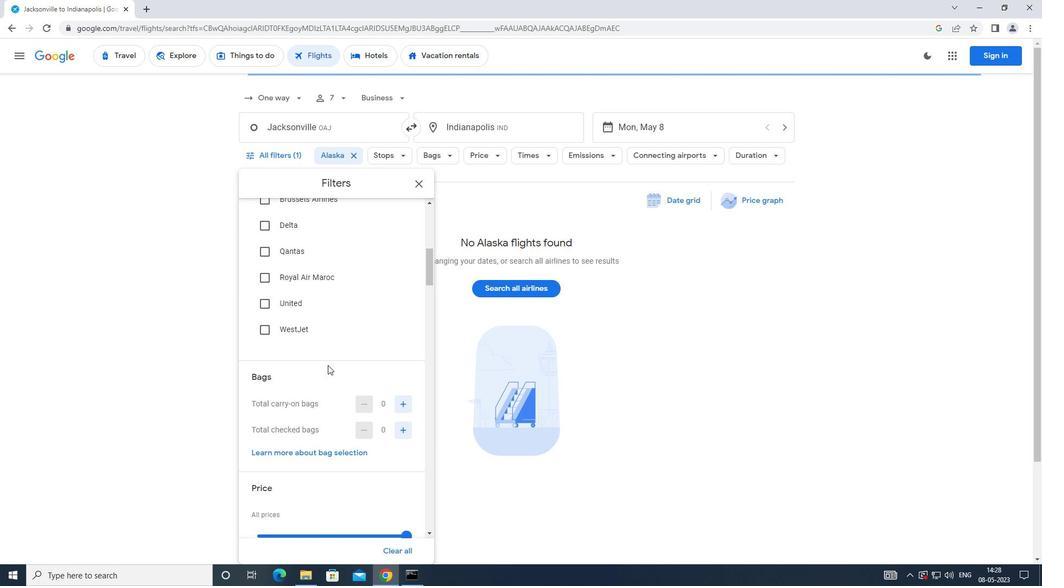 
Action: Mouse moved to (404, 354)
Screenshot: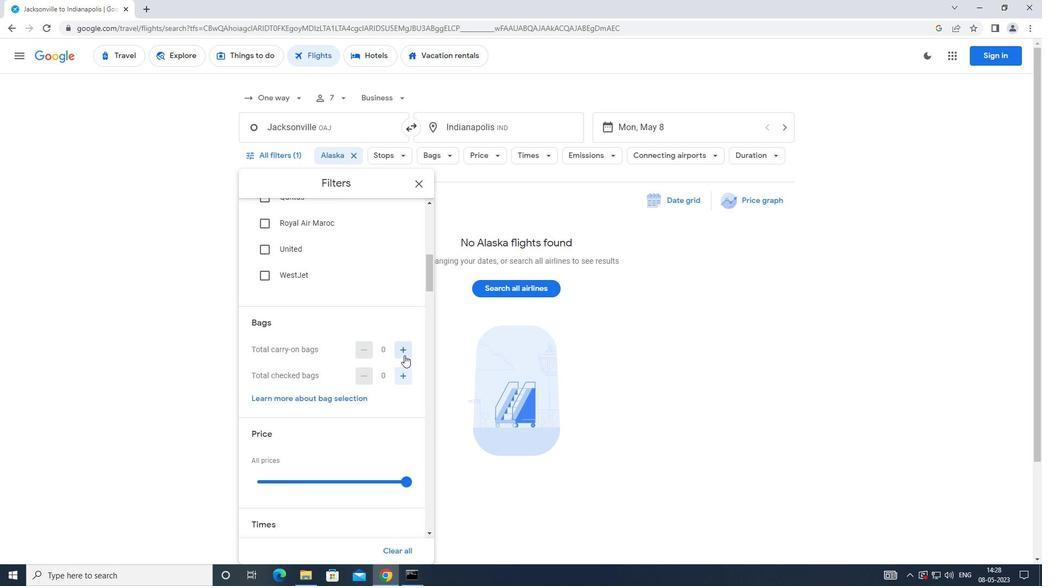 
Action: Mouse pressed left at (404, 354)
Screenshot: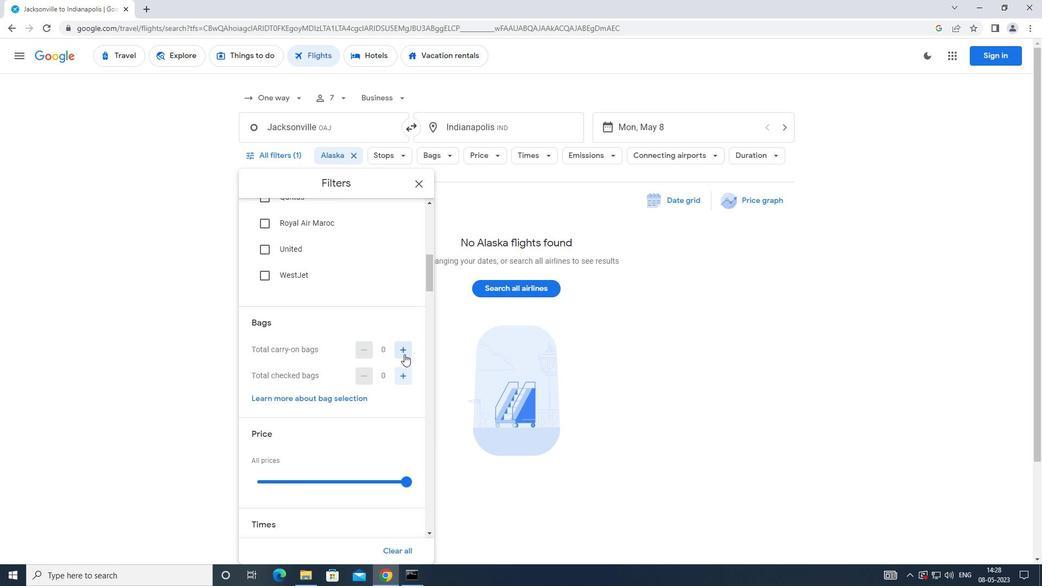 
Action: Mouse moved to (396, 361)
Screenshot: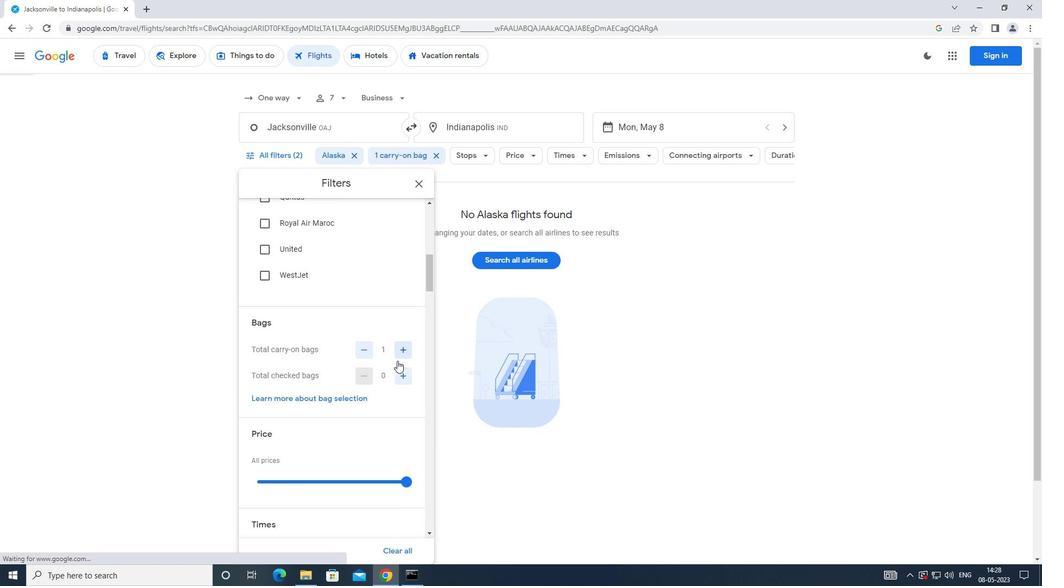 
Action: Mouse scrolled (396, 360) with delta (0, 0)
Screenshot: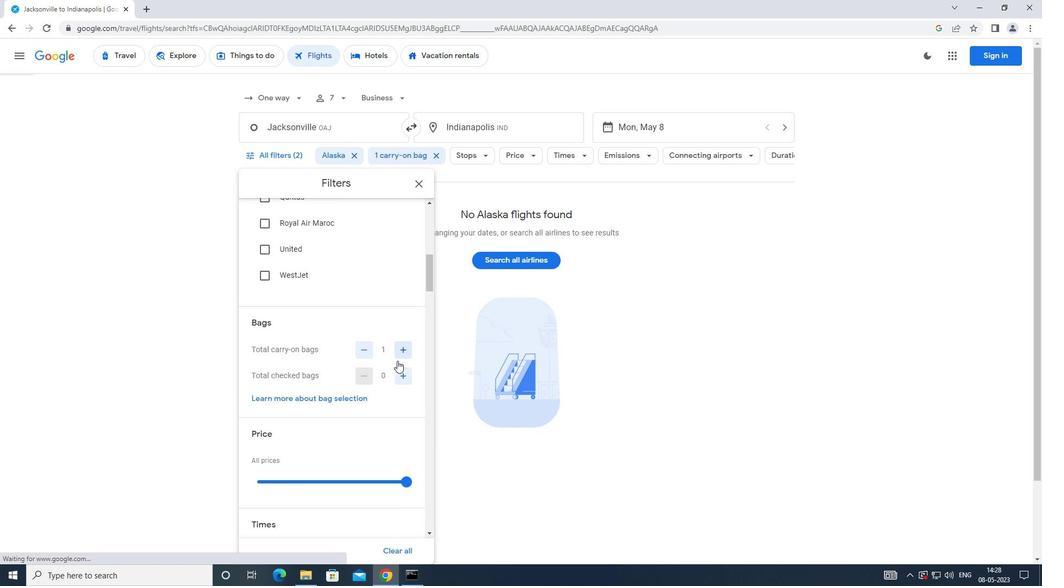 
Action: Mouse moved to (396, 362)
Screenshot: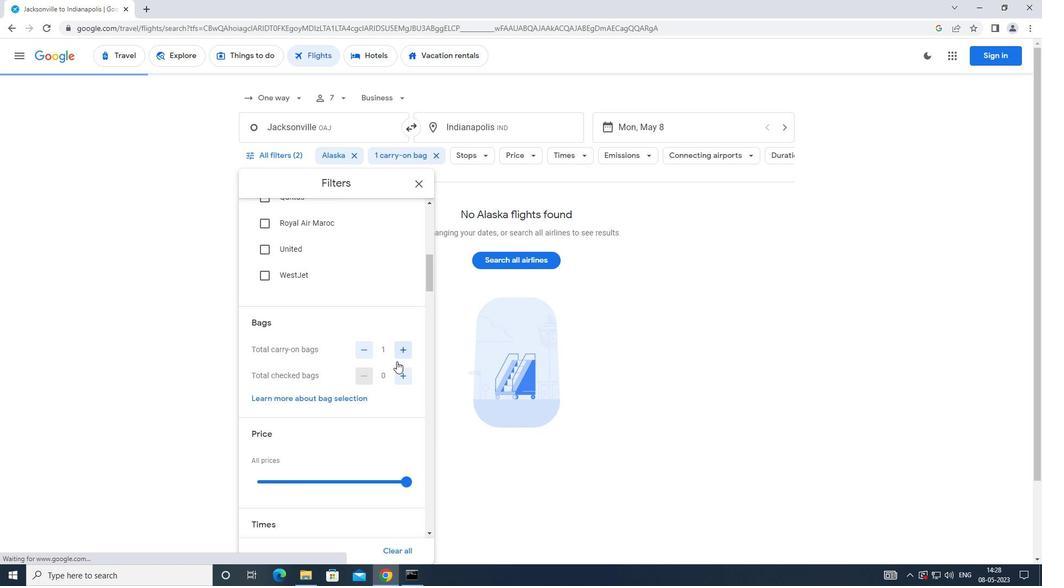
Action: Mouse scrolled (396, 362) with delta (0, 0)
Screenshot: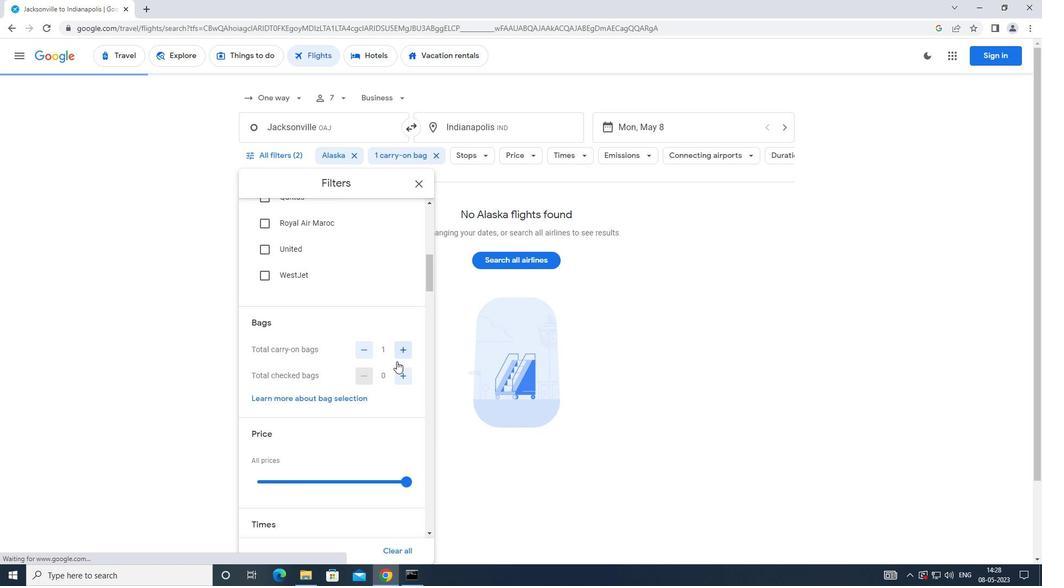 
Action: Mouse moved to (406, 374)
Screenshot: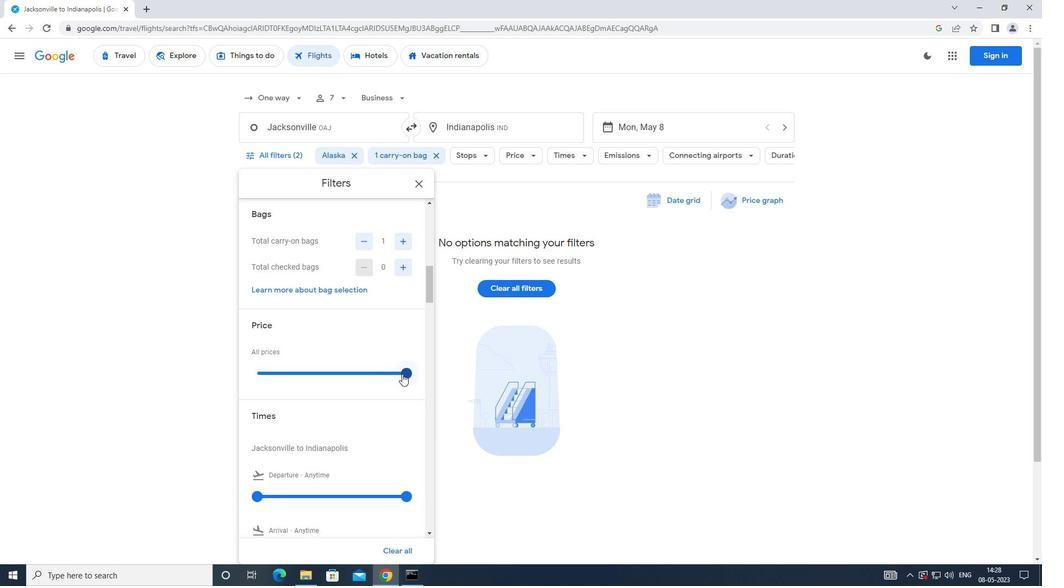 
Action: Mouse pressed left at (406, 374)
Screenshot: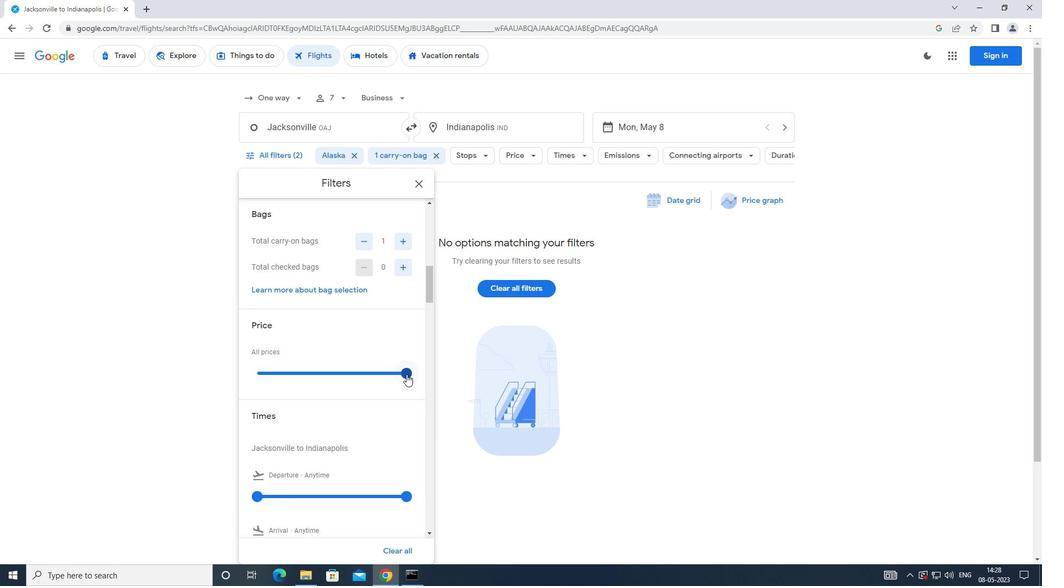 
Action: Mouse moved to (329, 378)
Screenshot: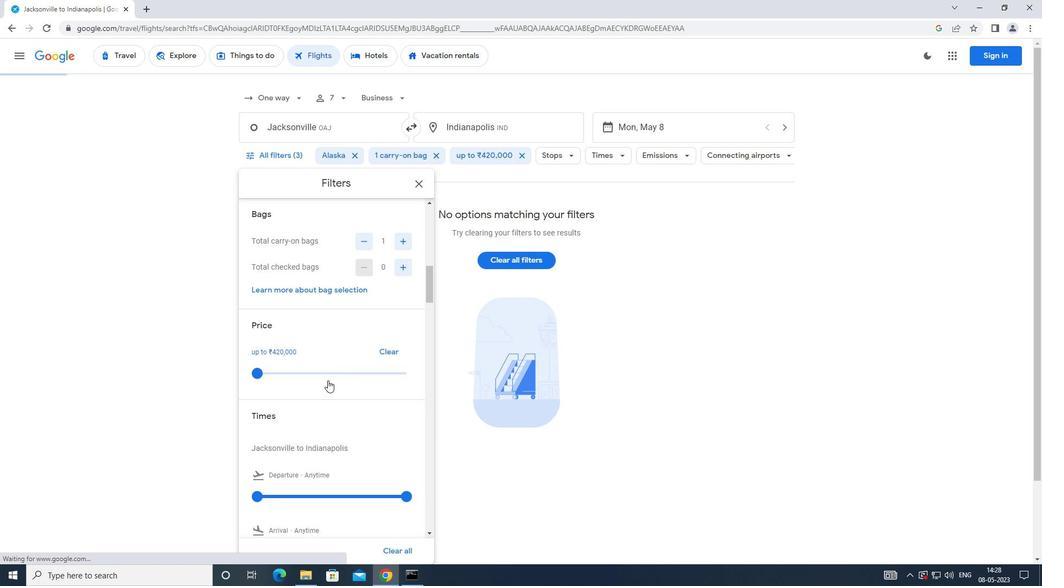 
Action: Mouse scrolled (329, 377) with delta (0, 0)
Screenshot: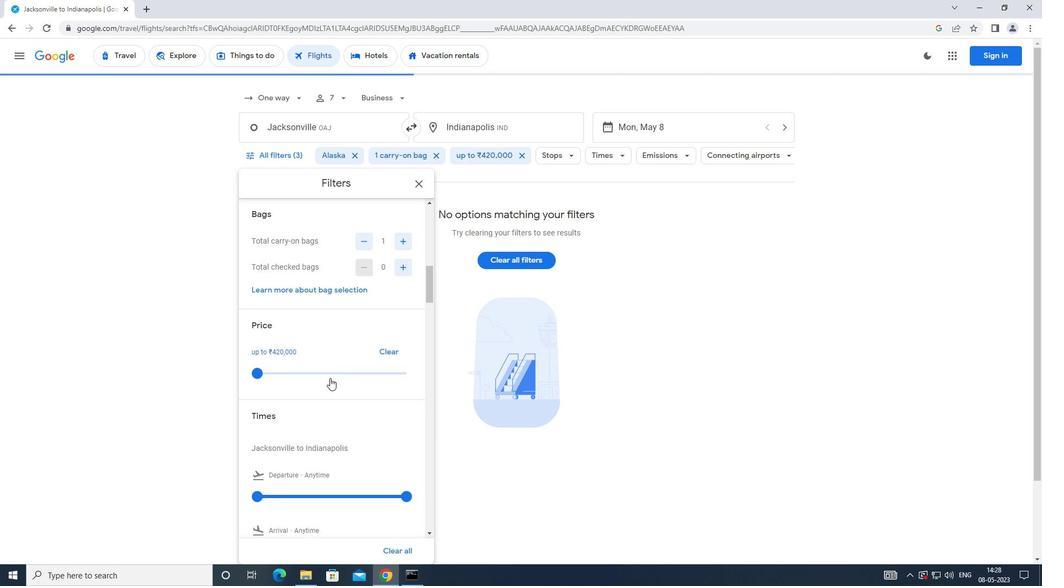 
Action: Mouse scrolled (329, 377) with delta (0, 0)
Screenshot: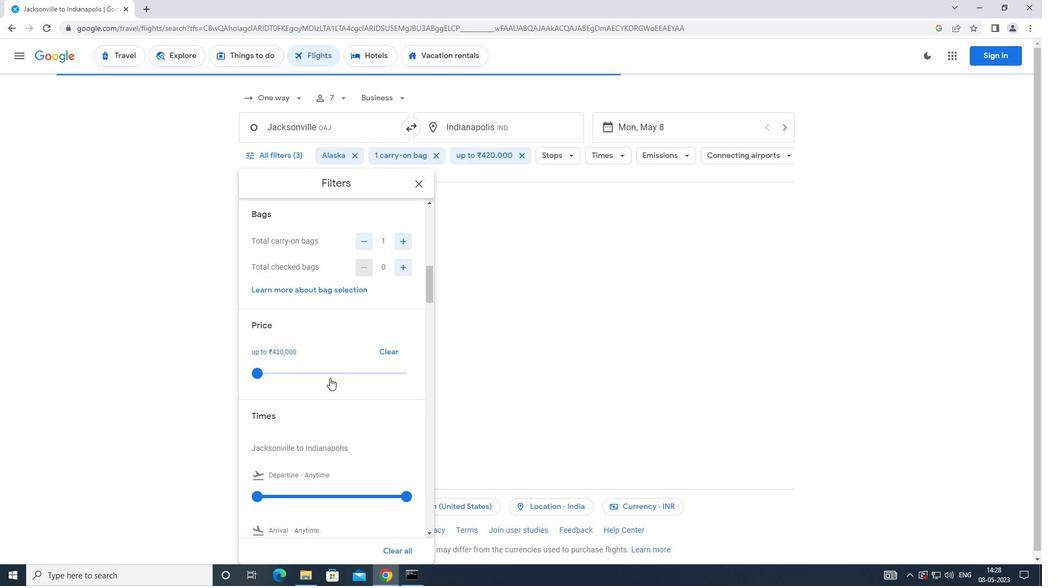 
Action: Mouse moved to (259, 390)
Screenshot: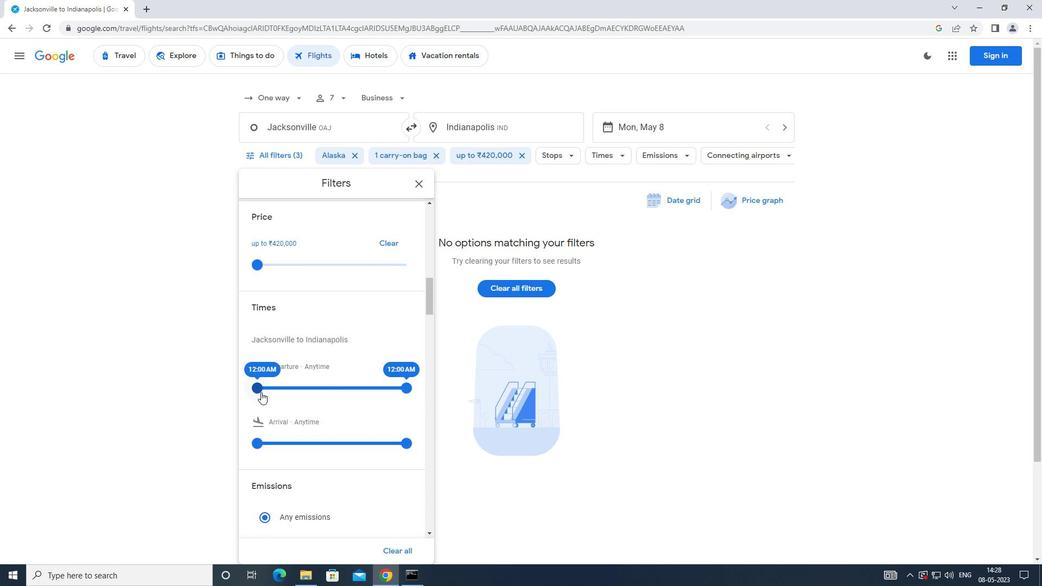 
Action: Mouse pressed left at (259, 390)
Screenshot: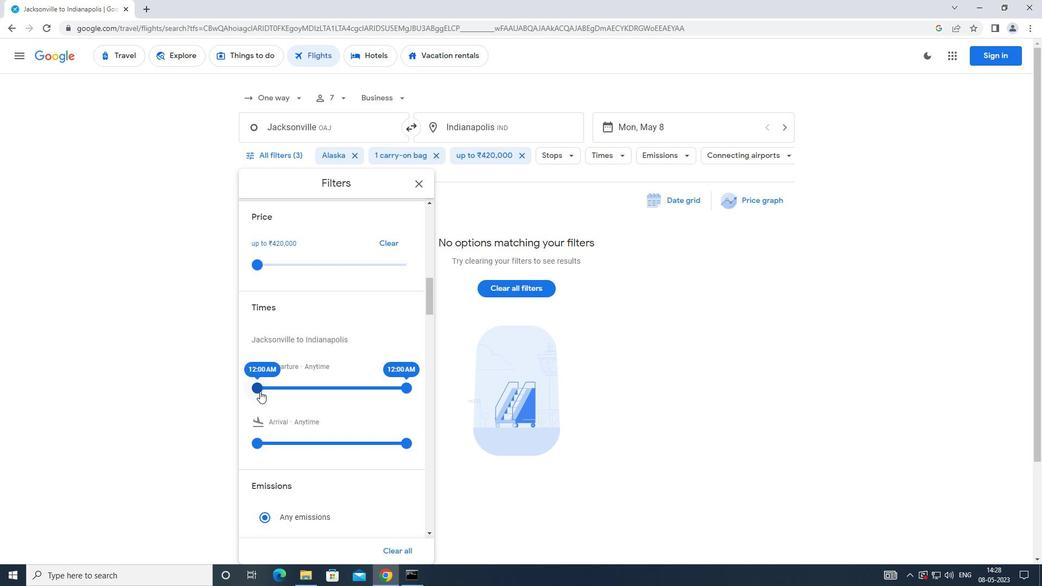 
Action: Mouse moved to (406, 388)
Screenshot: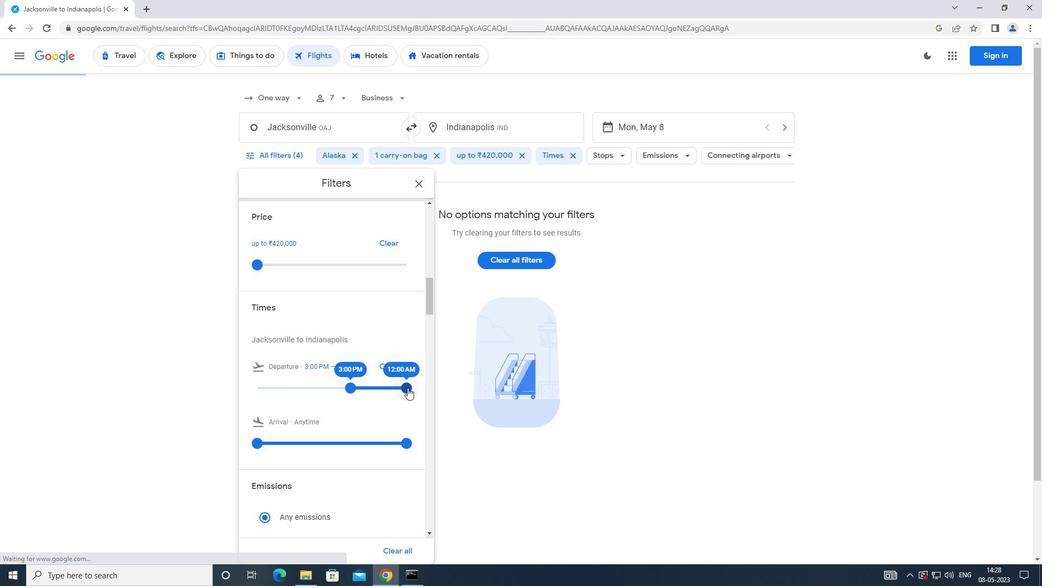 
Action: Mouse pressed left at (406, 388)
Screenshot: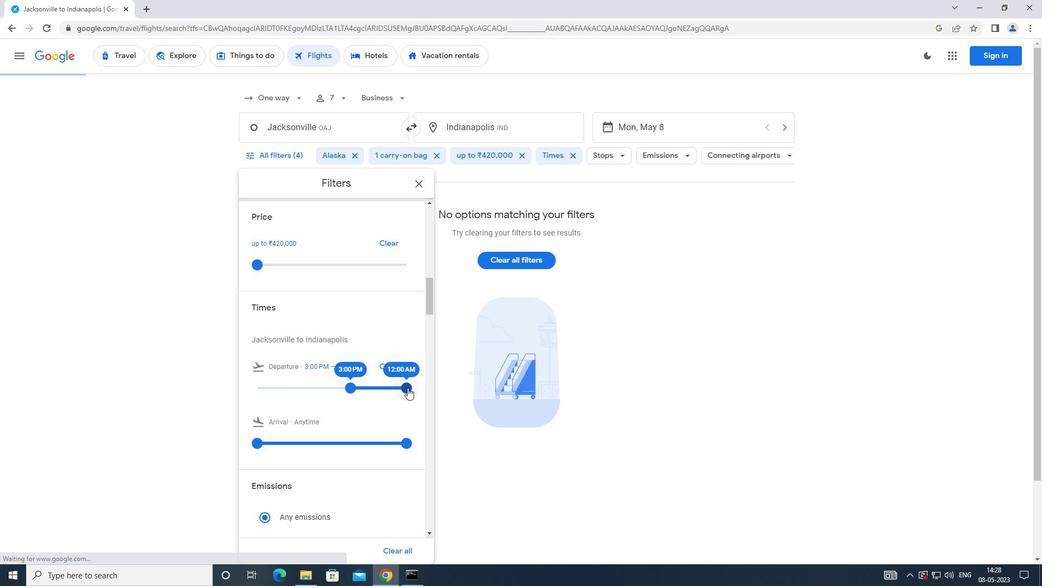 
Action: Mouse moved to (424, 189)
Screenshot: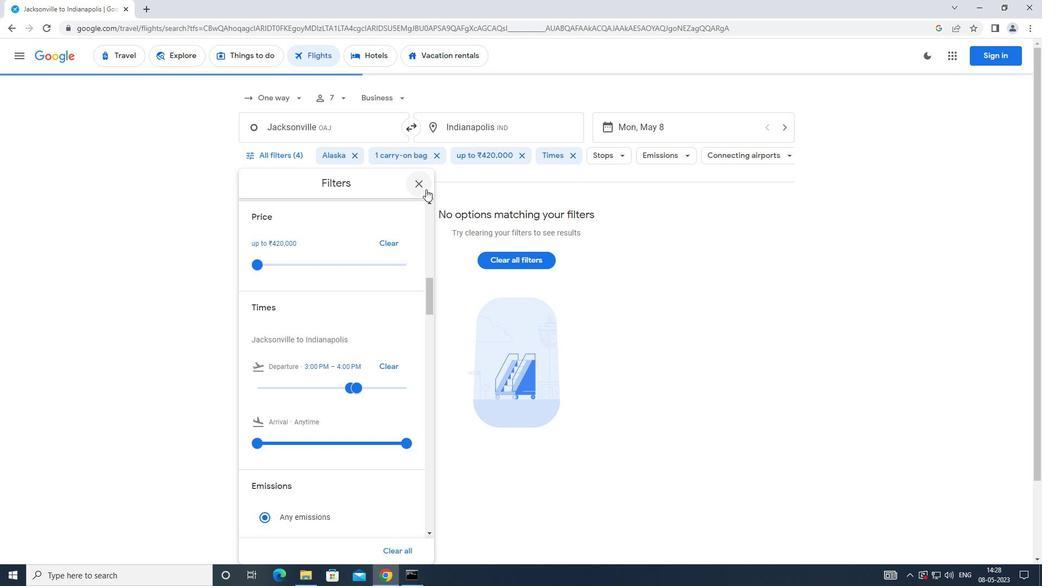 
Action: Mouse pressed left at (424, 189)
Screenshot: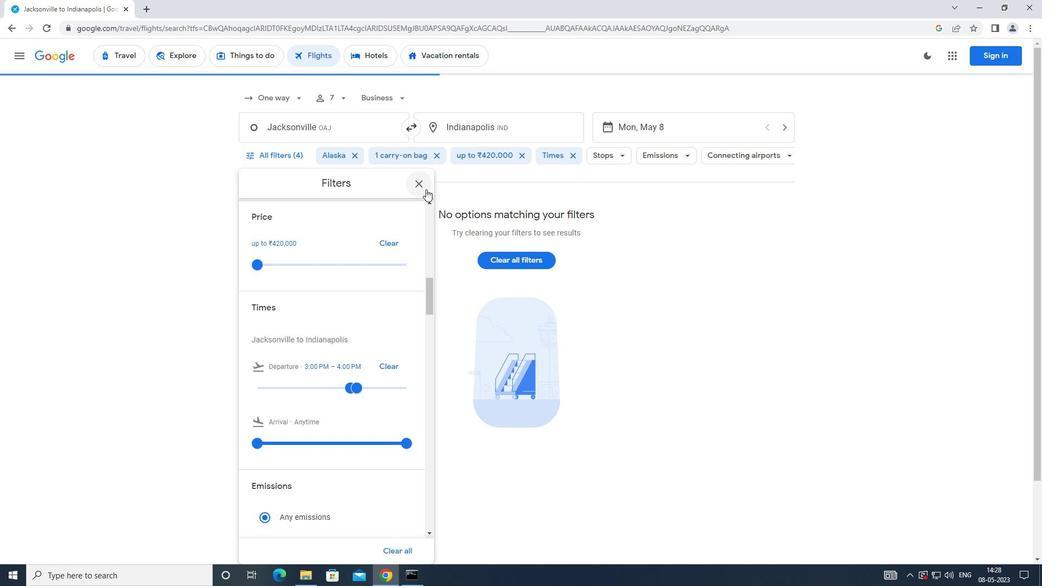 
